 Task: Explore satellite view of the Denali National Park in Alaska.
Action: Mouse moved to (98, 27)
Screenshot: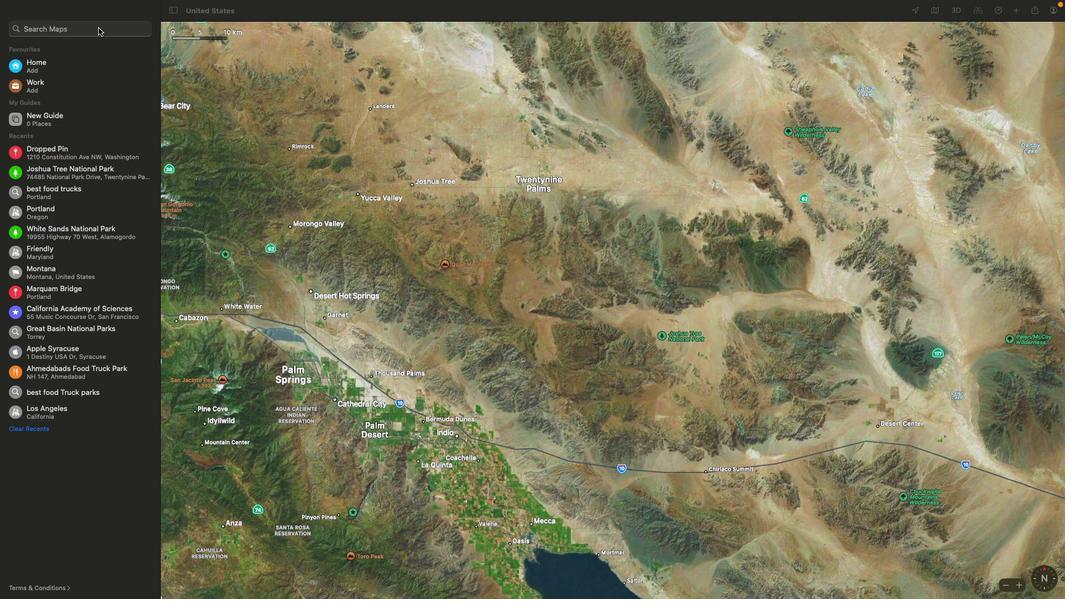 
Action: Mouse pressed left at (98, 27)
Screenshot: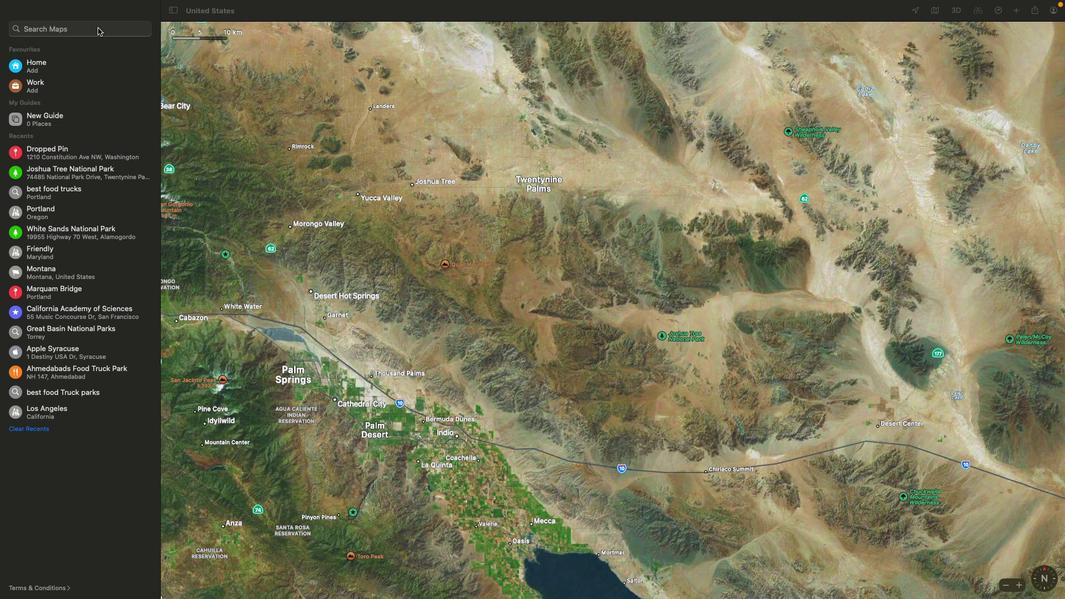 
Action: Key pressed Key.shift'D''e''n''a''l''i'Key.spaceKey.shift'N''a''t''i''o''n''a''l'Key.spaceKey.shift'P''a''r''k'Key.space'i''n'Key.spaceKey.shift'A''l''s'Key.backspace'a''s''k''a'Key.spaceKey.enter
Screenshot: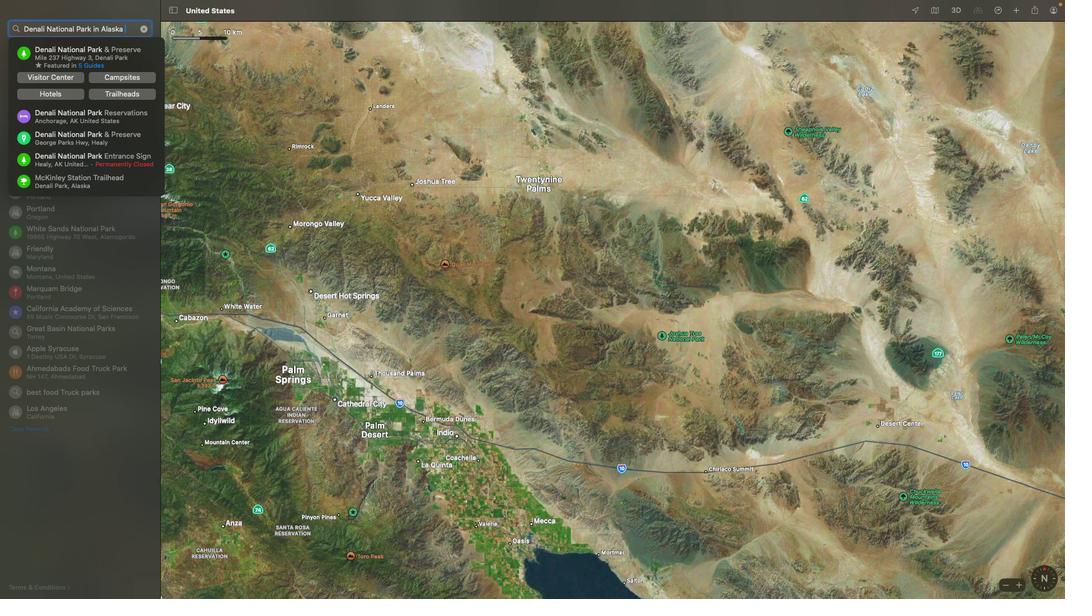 
Action: Mouse moved to (893, 234)
Screenshot: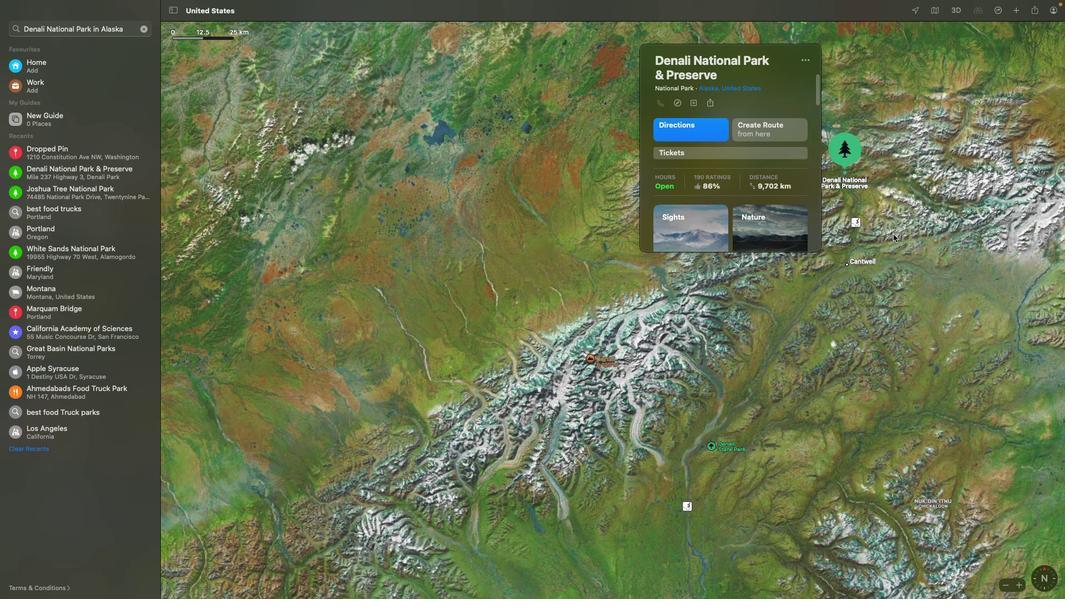 
Action: Mouse scrolled (893, 234) with delta (0, 0)
Screenshot: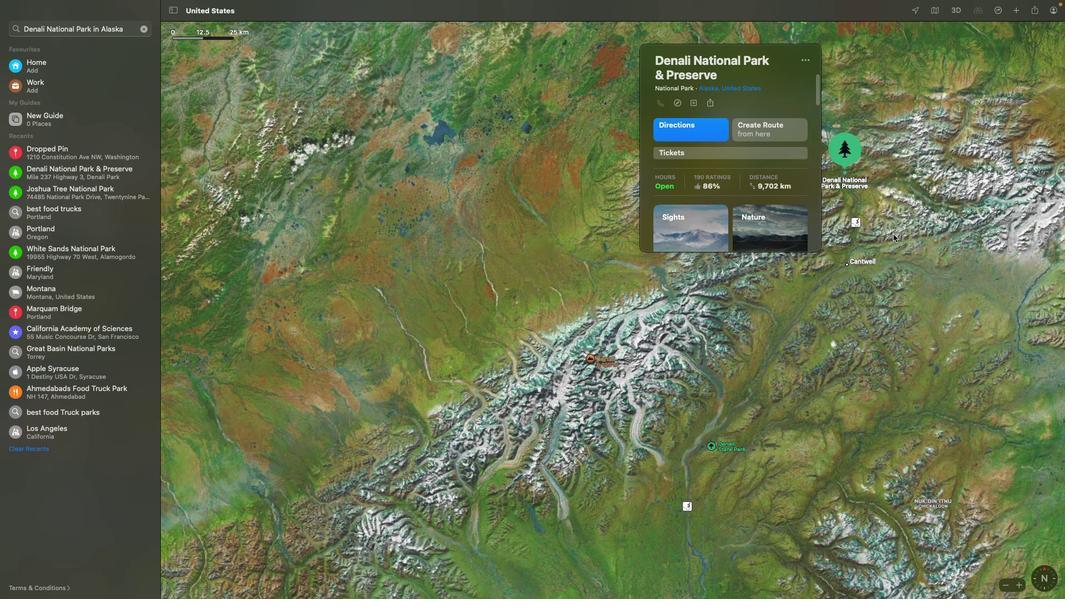 
Action: Mouse scrolled (893, 234) with delta (0, 0)
Screenshot: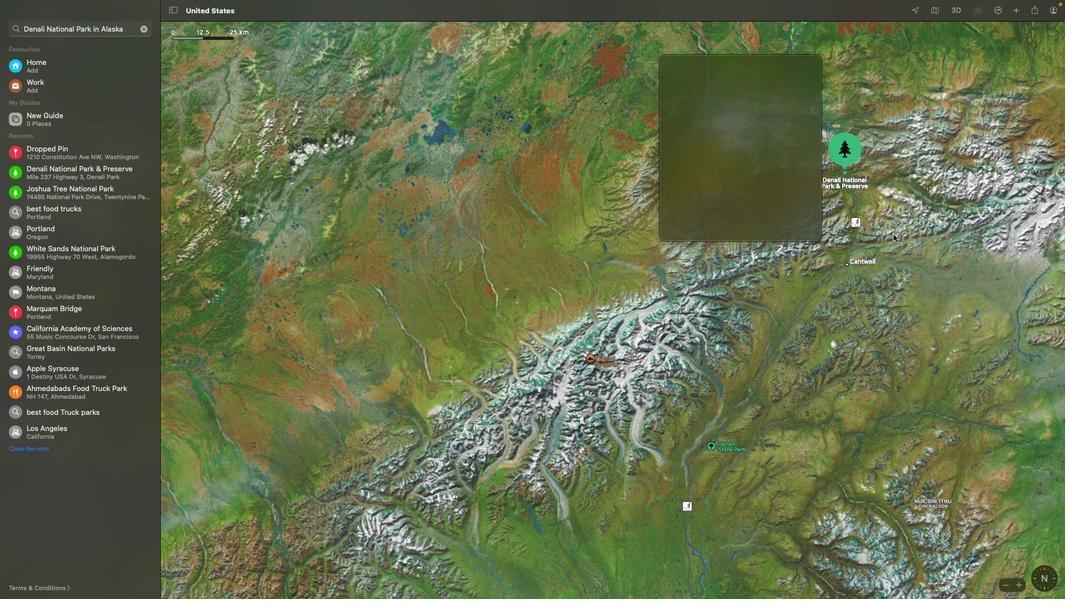 
Action: Mouse scrolled (893, 234) with delta (0, 1)
Screenshot: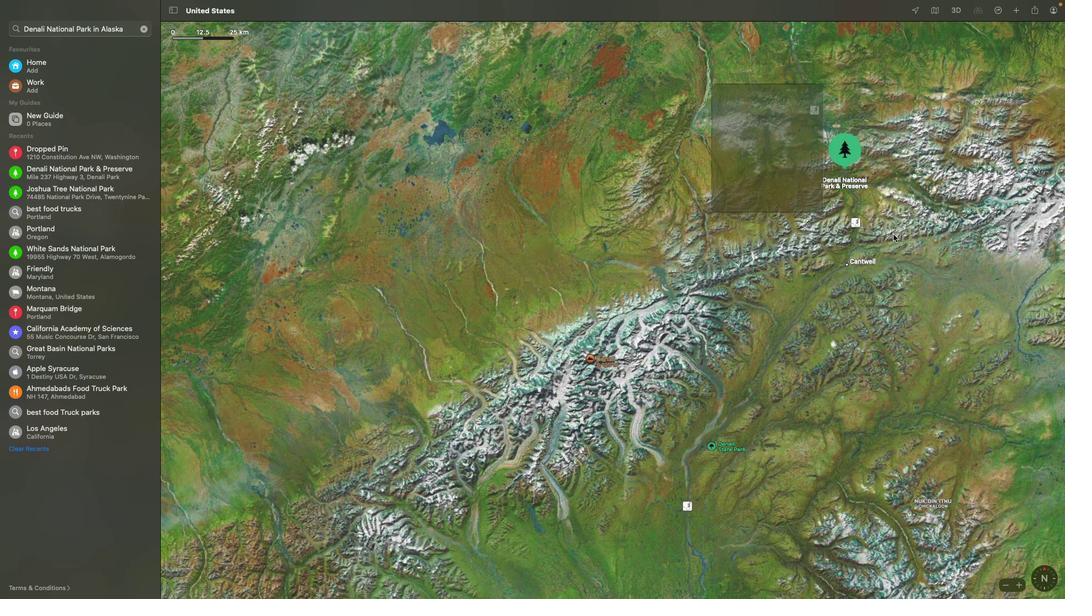
Action: Mouse scrolled (893, 234) with delta (0, 2)
Screenshot: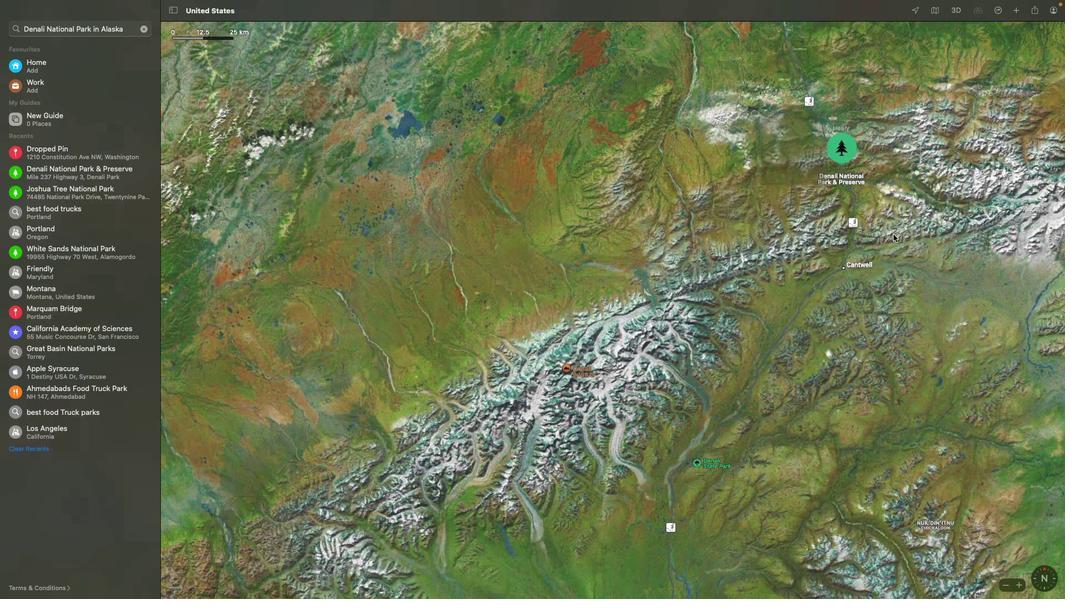 
Action: Mouse scrolled (893, 234) with delta (0, 2)
Screenshot: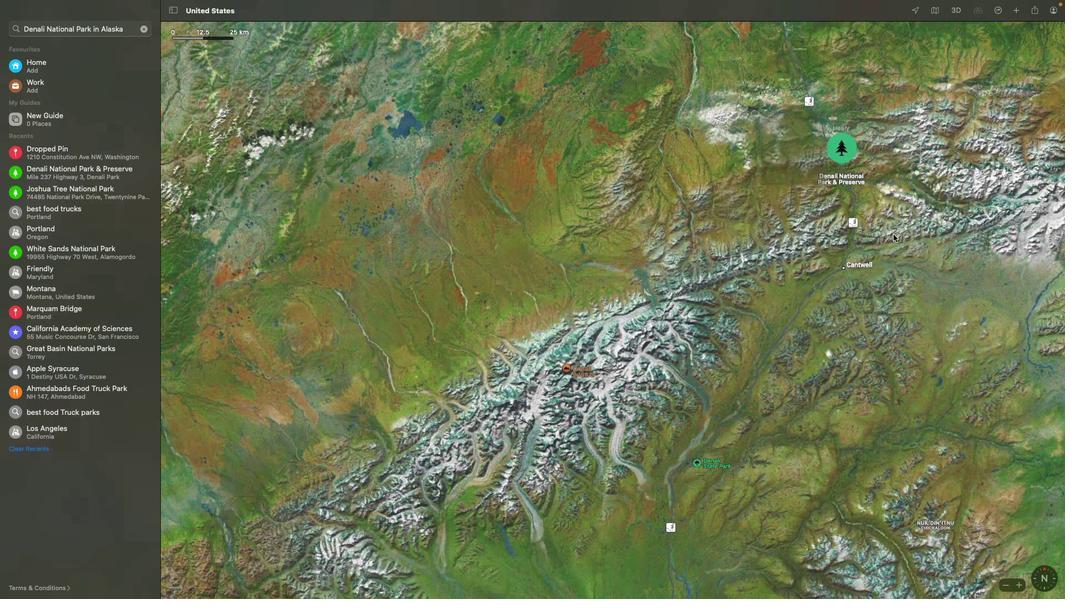 
Action: Mouse scrolled (893, 234) with delta (0, 0)
Screenshot: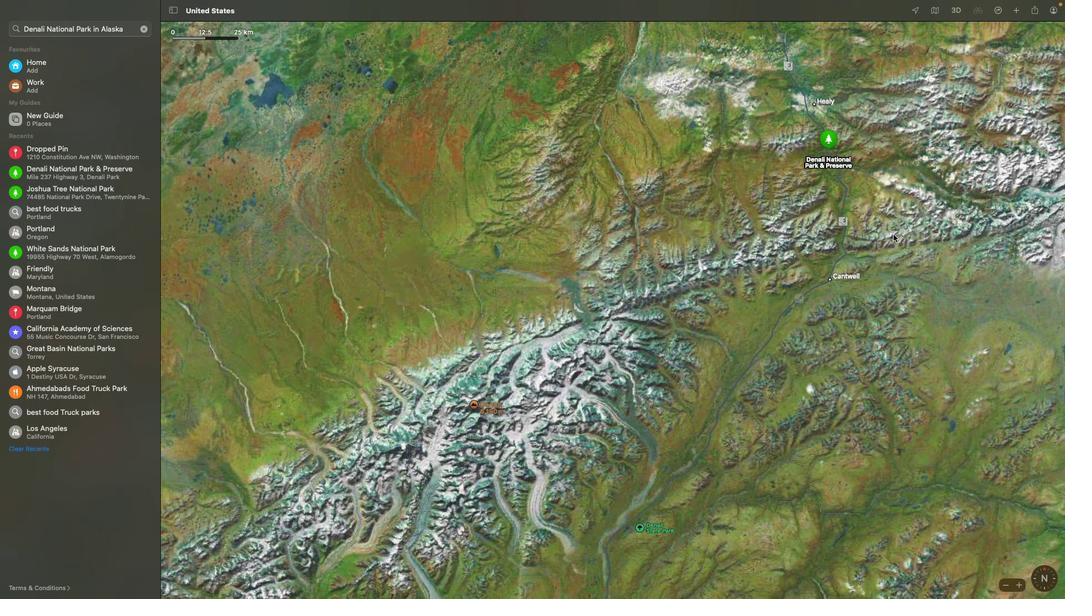 
Action: Mouse scrolled (893, 234) with delta (0, 0)
Screenshot: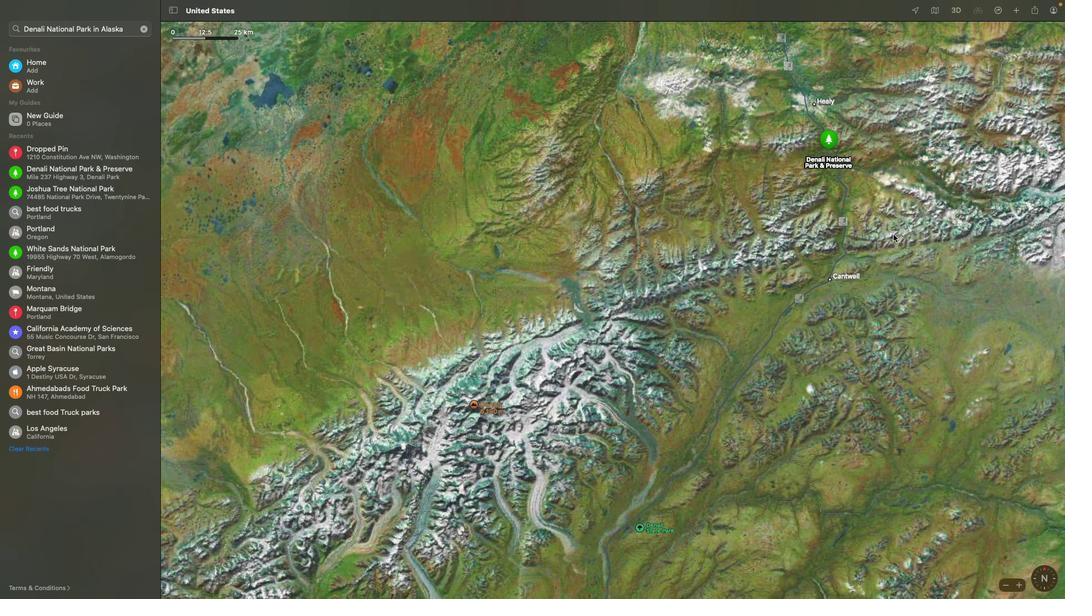 
Action: Mouse scrolled (893, 234) with delta (0, 1)
Screenshot: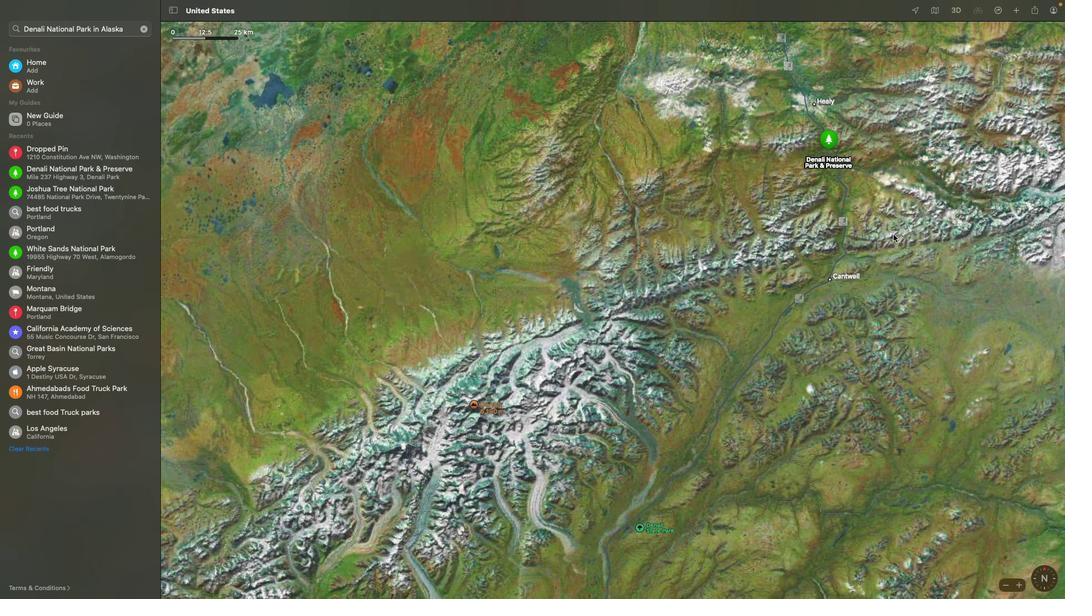 
Action: Mouse scrolled (893, 234) with delta (0, 2)
Screenshot: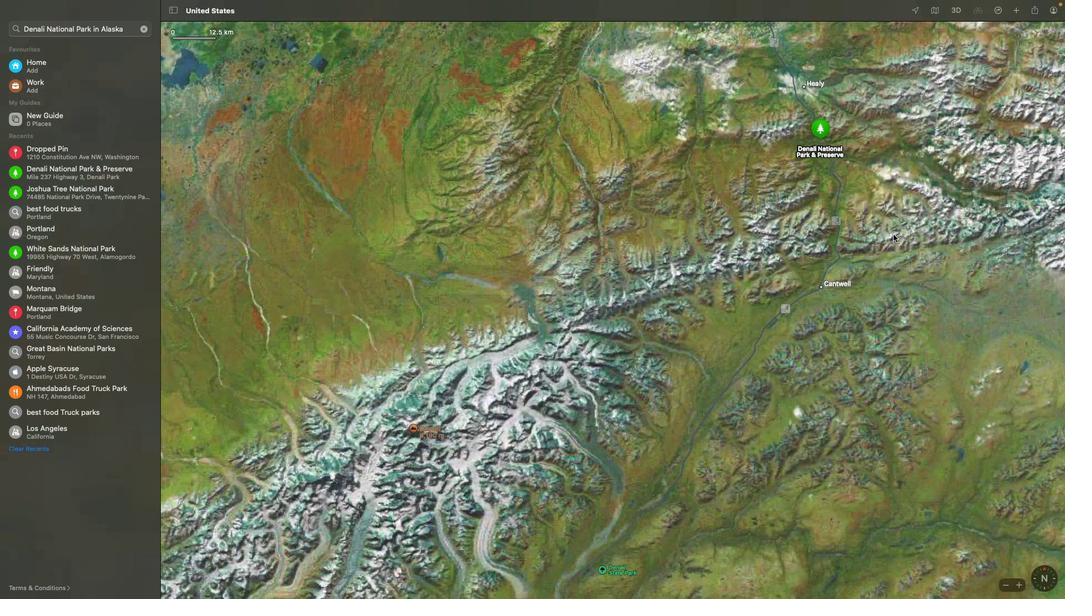 
Action: Mouse scrolled (893, 234) with delta (0, 3)
Screenshot: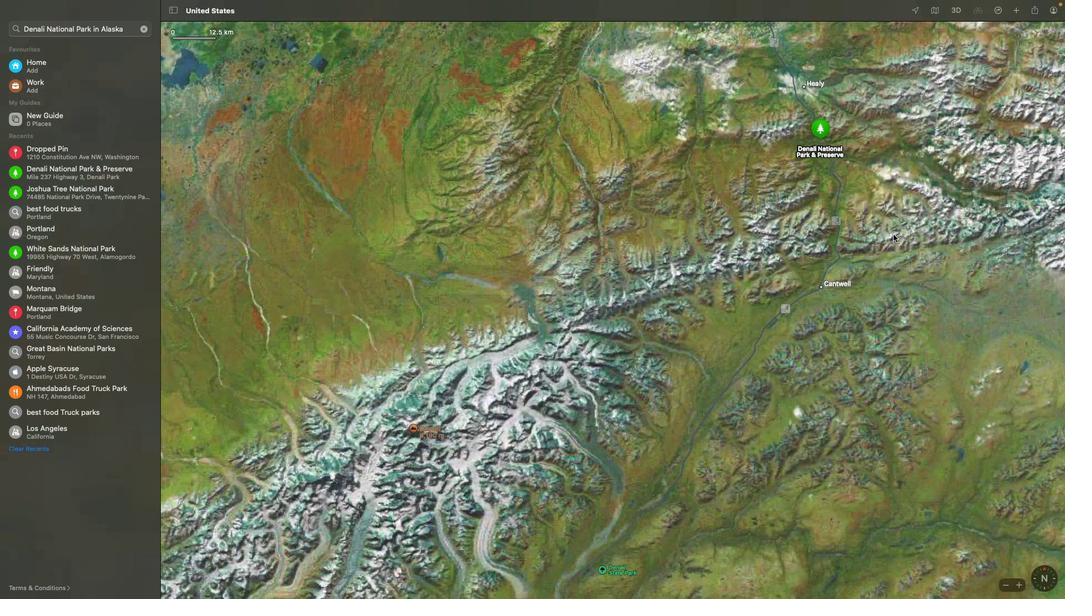 
Action: Mouse scrolled (893, 234) with delta (0, 3)
Screenshot: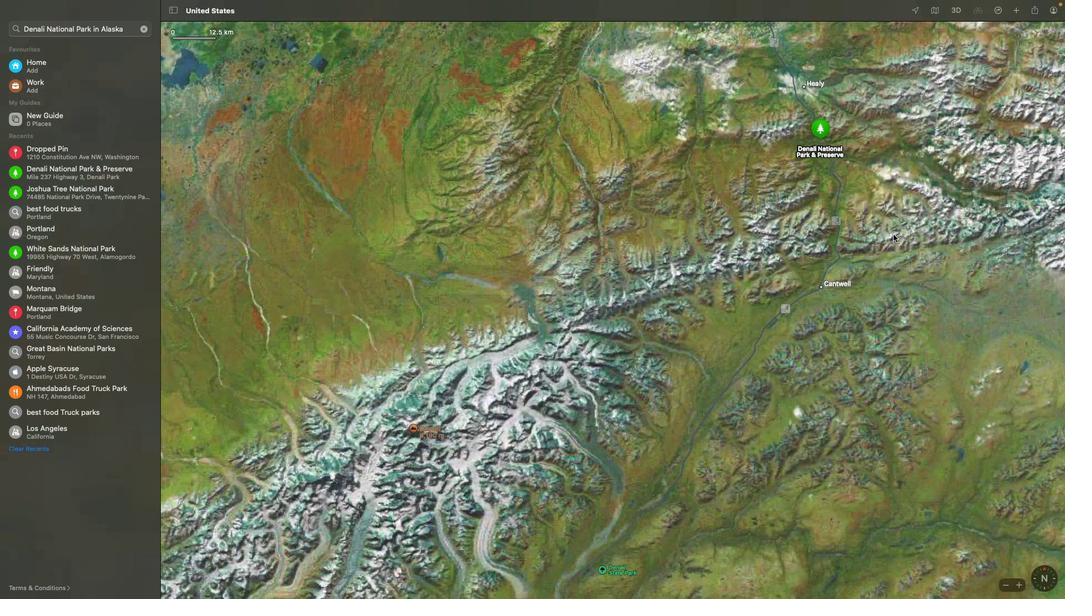 
Action: Mouse moved to (888, 231)
Screenshot: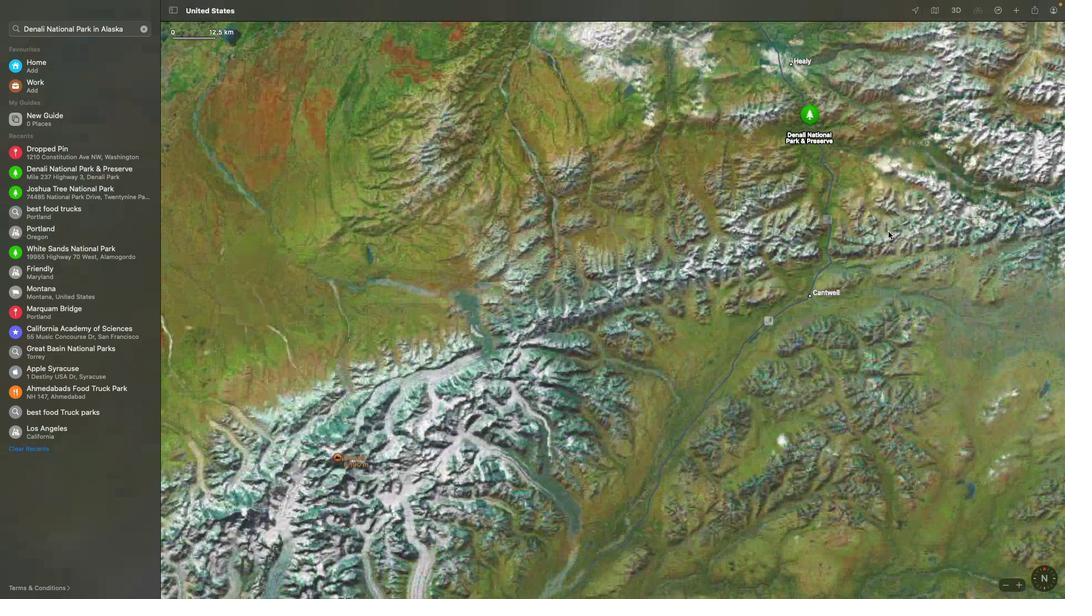 
Action: Mouse scrolled (888, 231) with delta (0, 3)
Screenshot: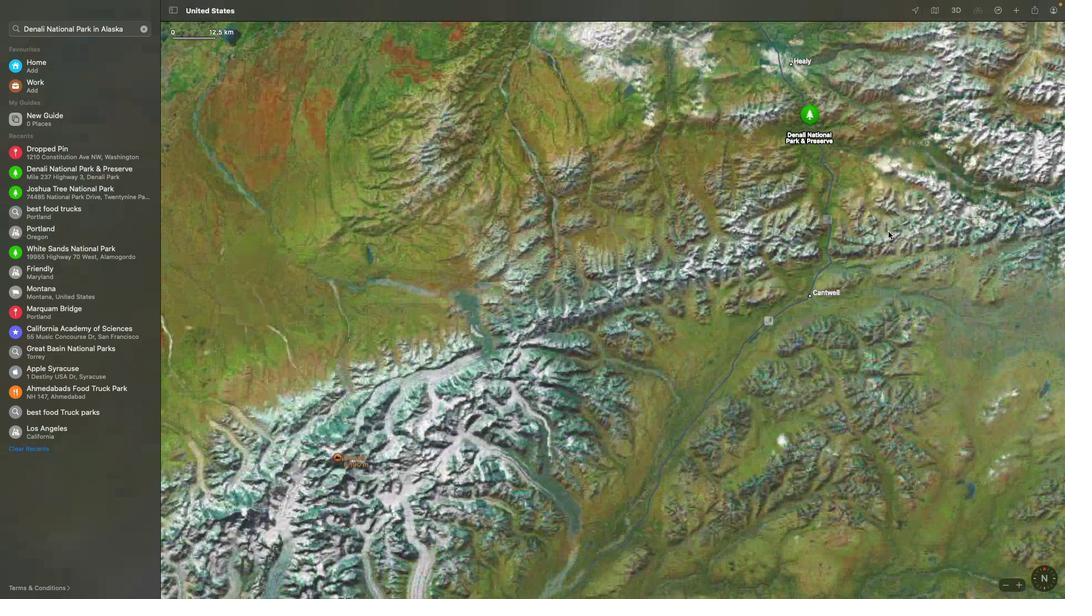 
Action: Mouse moved to (791, 204)
Screenshot: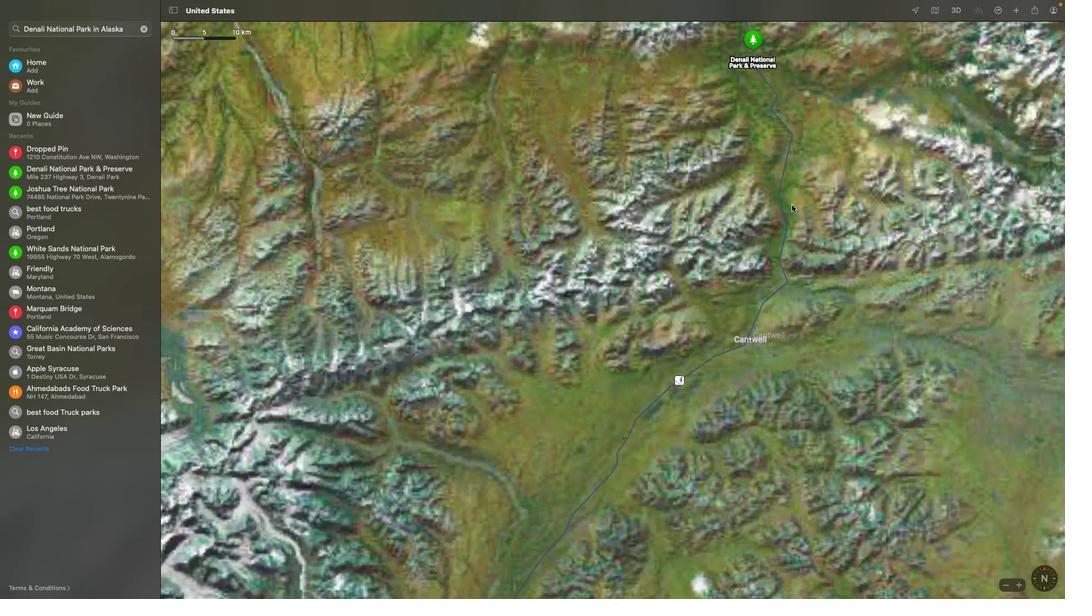 
Action: Mouse pressed left at (791, 204)
Screenshot: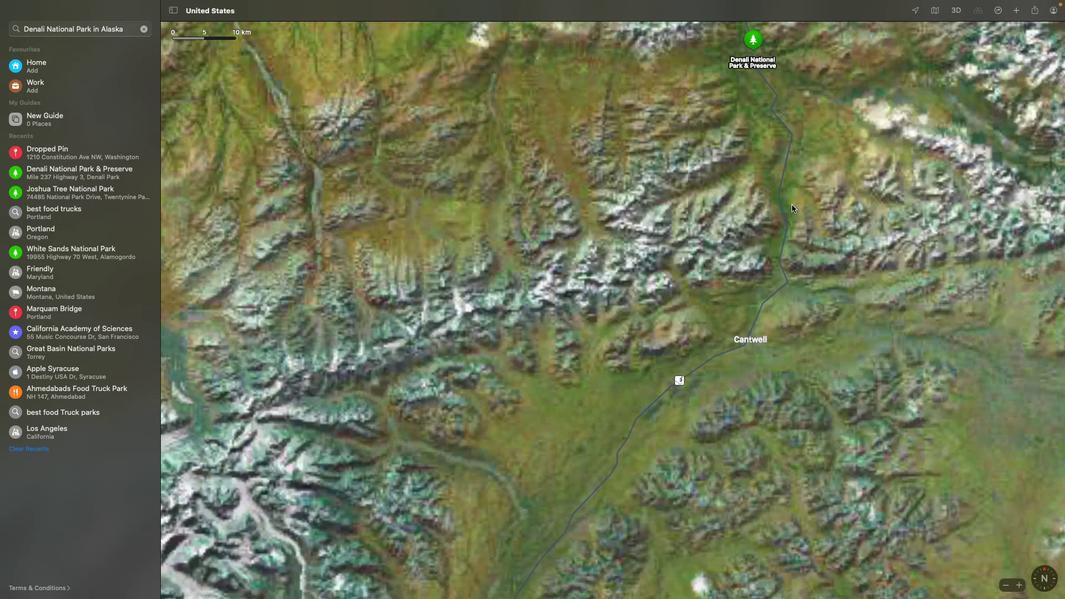 
Action: Mouse moved to (729, 208)
Screenshot: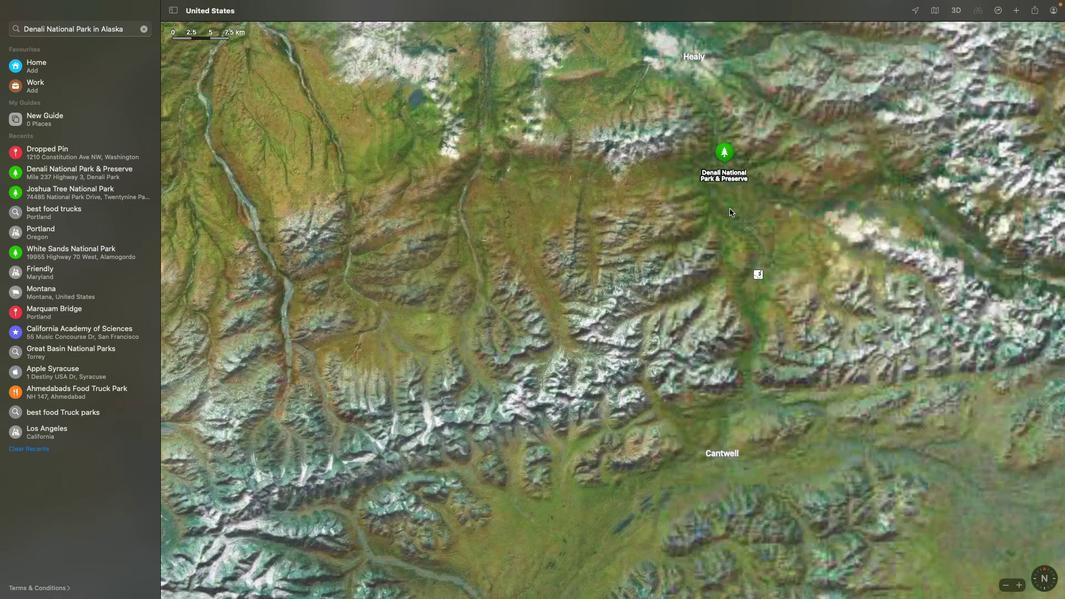 
Action: Mouse scrolled (729, 208) with delta (0, 0)
Screenshot: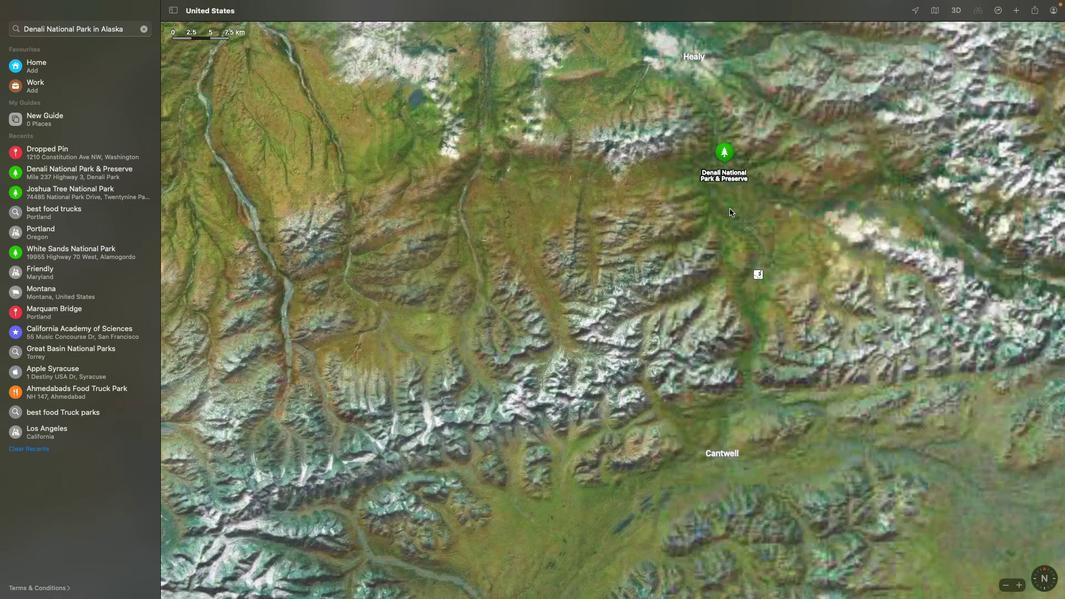 
Action: Mouse scrolled (729, 208) with delta (0, 0)
Screenshot: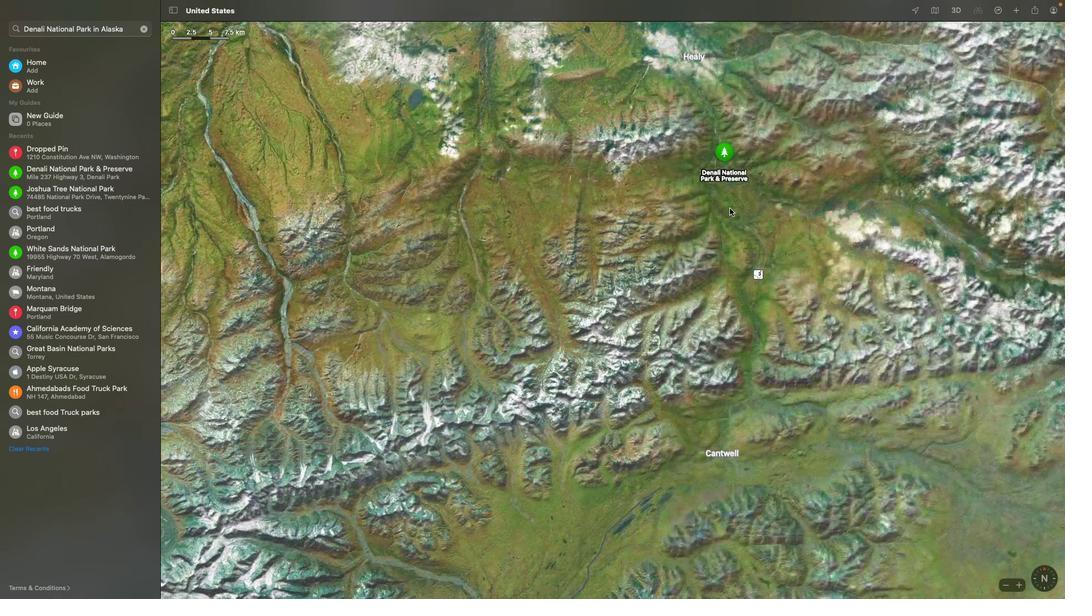 
Action: Mouse scrolled (729, 208) with delta (0, 2)
Screenshot: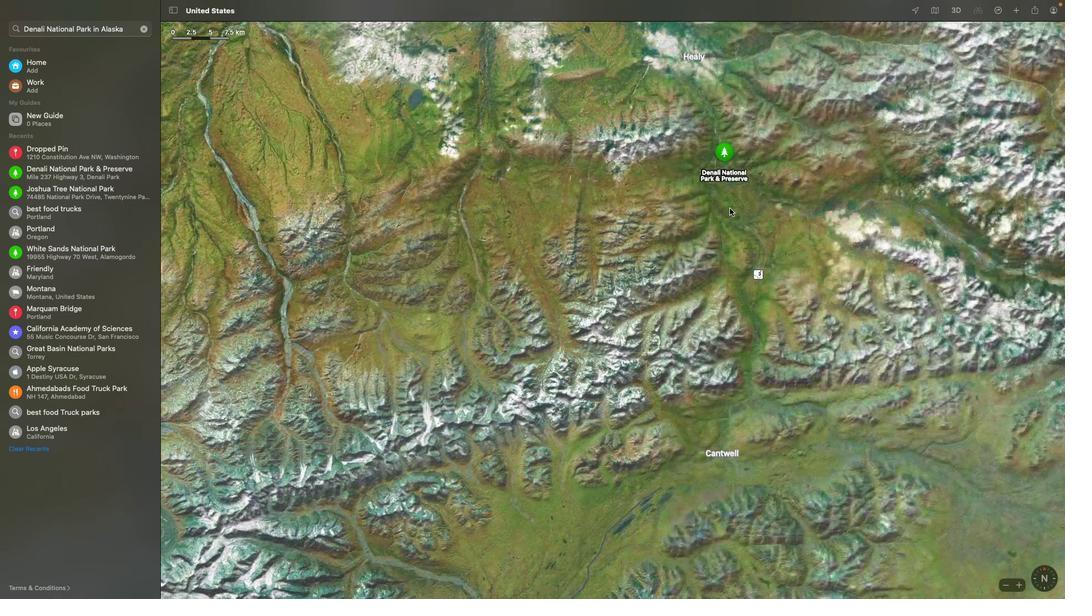 
Action: Mouse scrolled (729, 208) with delta (0, 2)
Screenshot: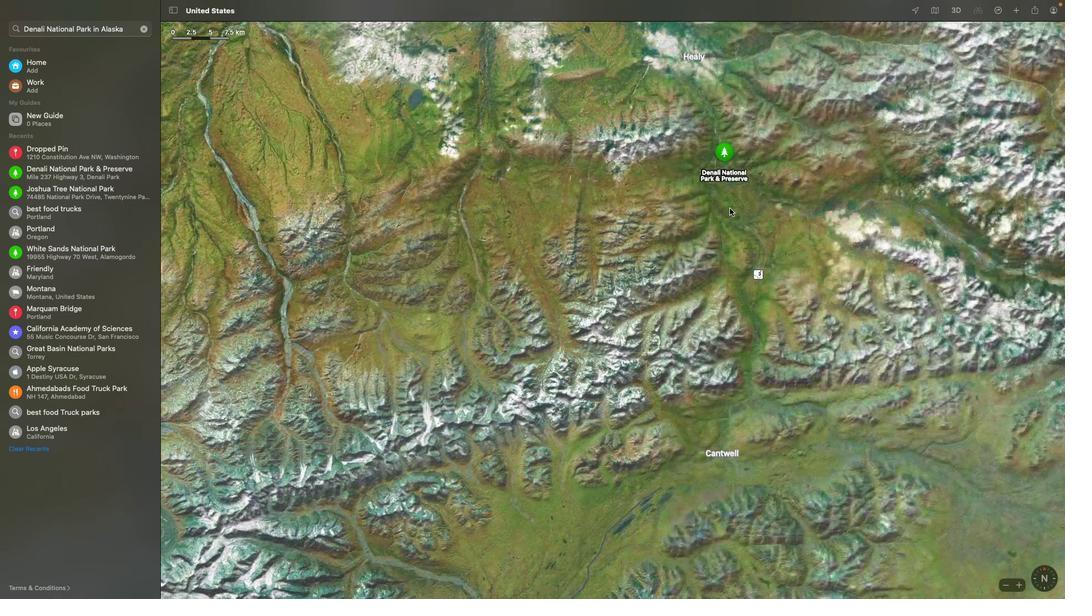 
Action: Mouse scrolled (729, 208) with delta (0, 3)
Screenshot: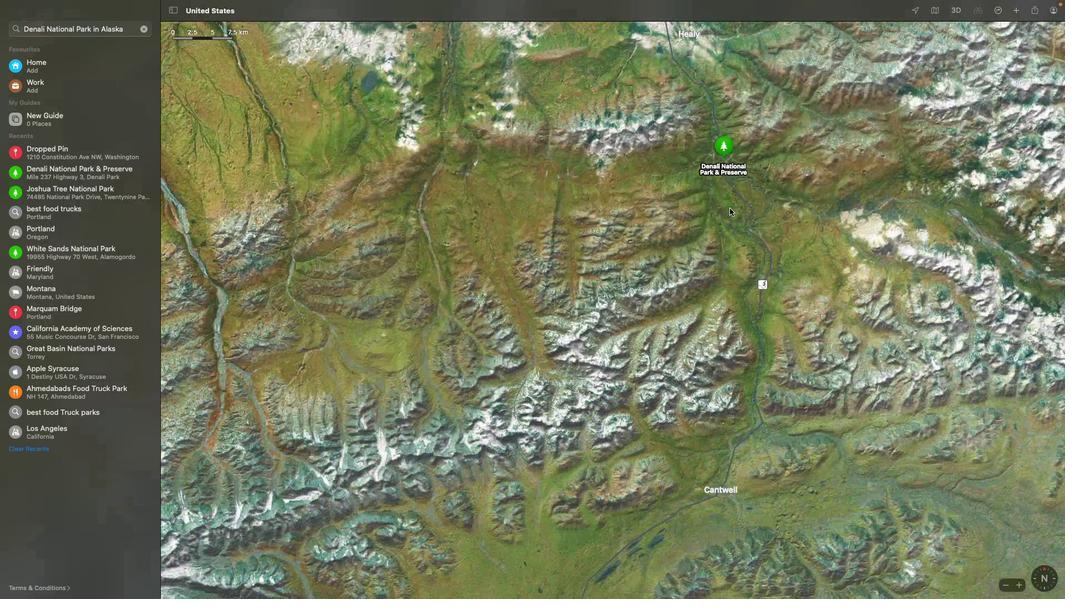 
Action: Mouse moved to (730, 204)
Screenshot: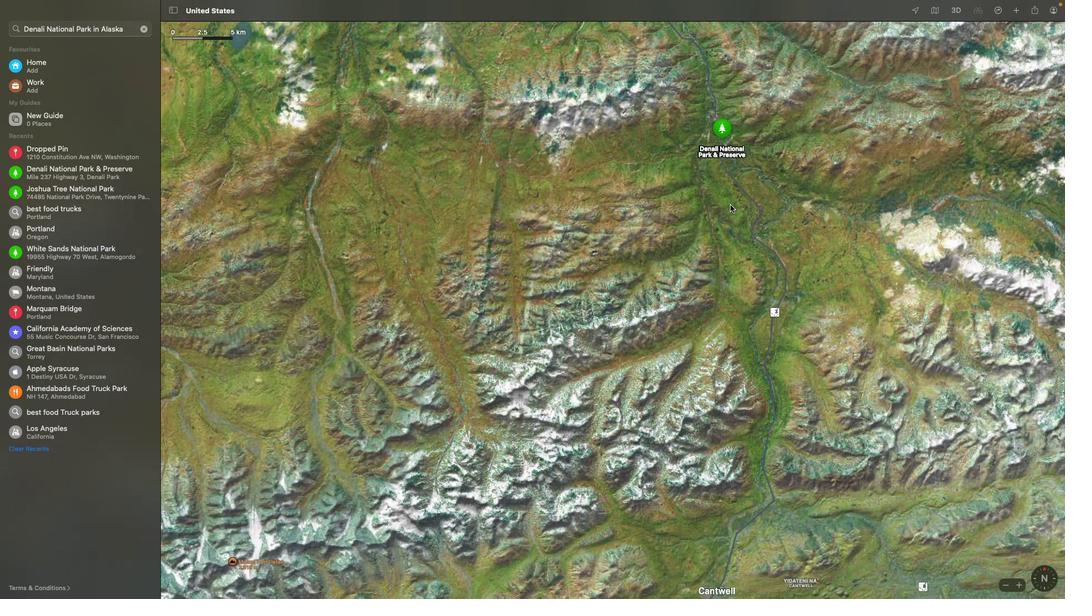
Action: Mouse pressed left at (730, 204)
Screenshot: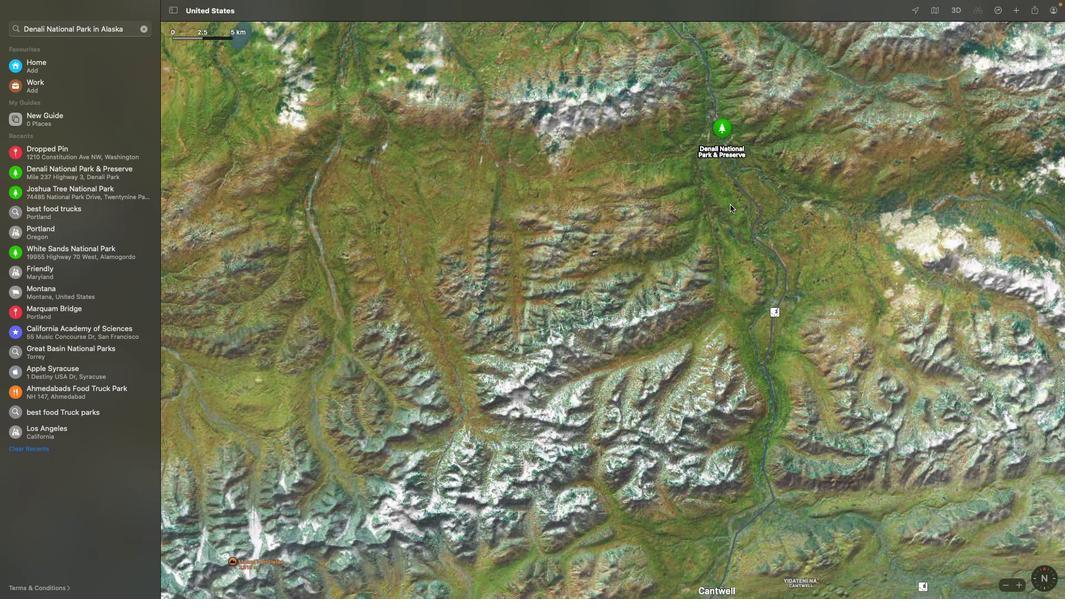 
Action: Mouse moved to (706, 266)
Screenshot: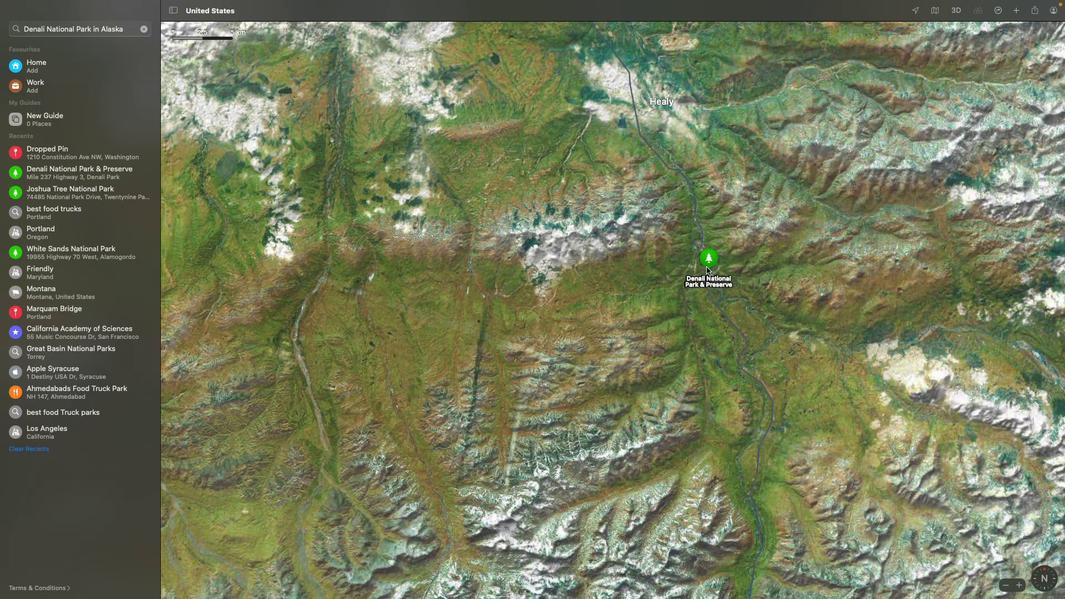 
Action: Mouse scrolled (706, 266) with delta (0, 0)
Screenshot: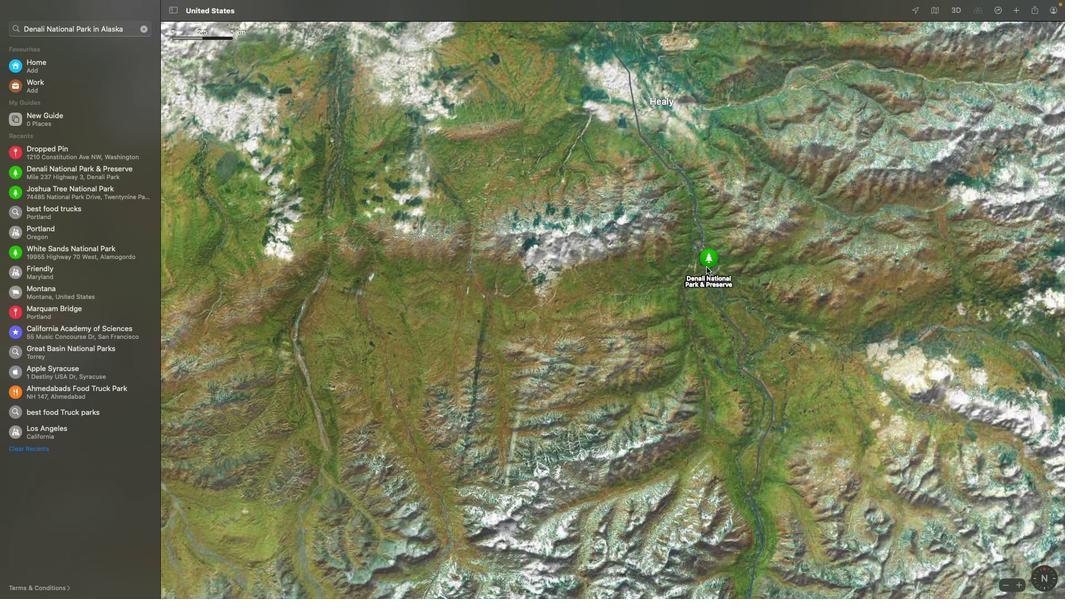 
Action: Mouse scrolled (706, 266) with delta (0, 0)
Screenshot: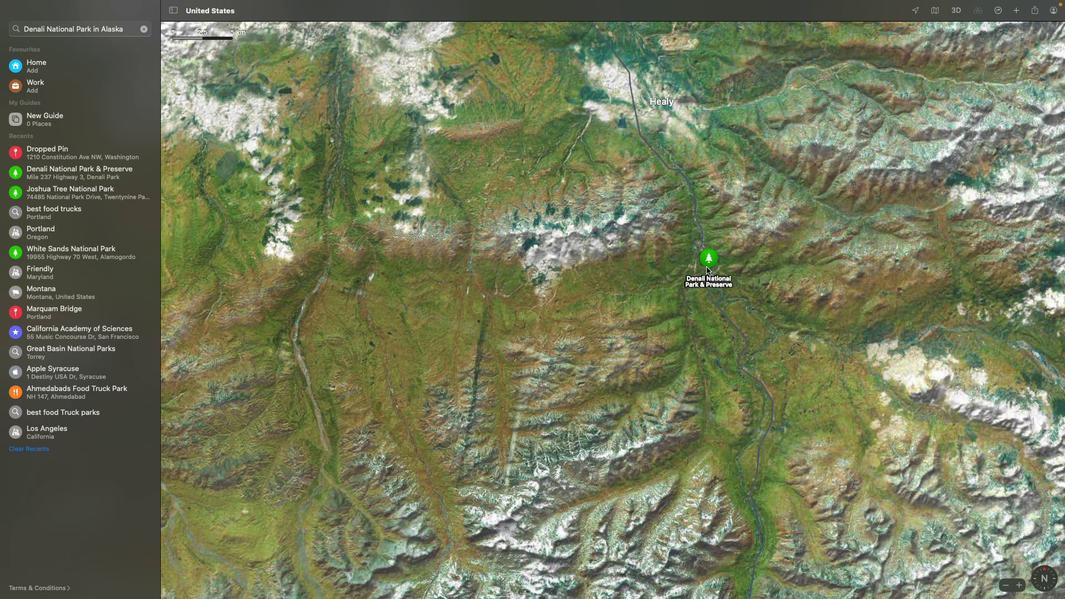 
Action: Mouse scrolled (706, 266) with delta (0, 1)
Screenshot: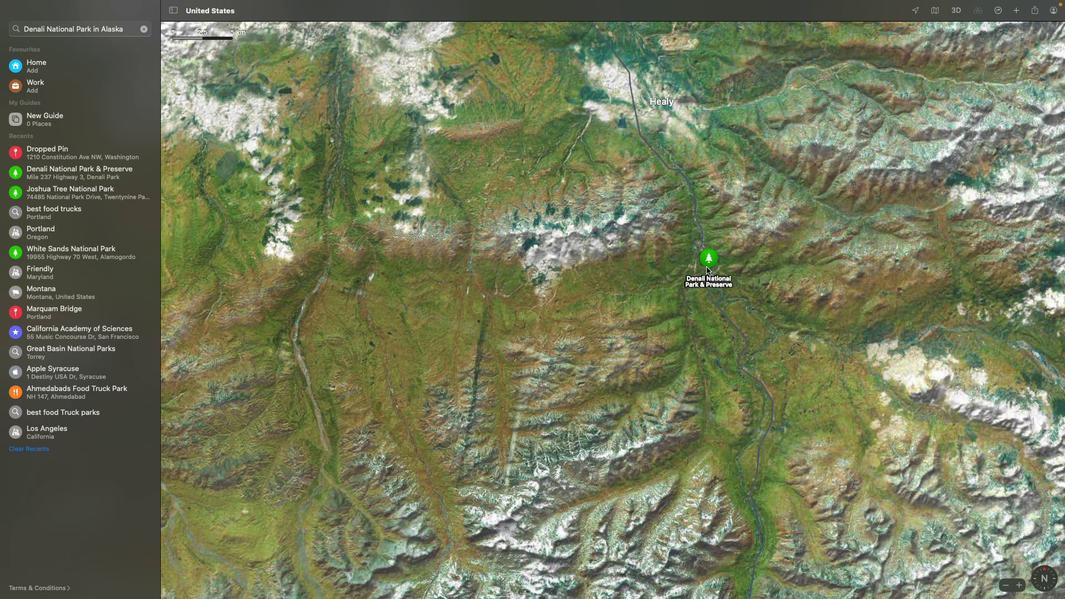 
Action: Mouse scrolled (706, 266) with delta (0, 2)
Screenshot: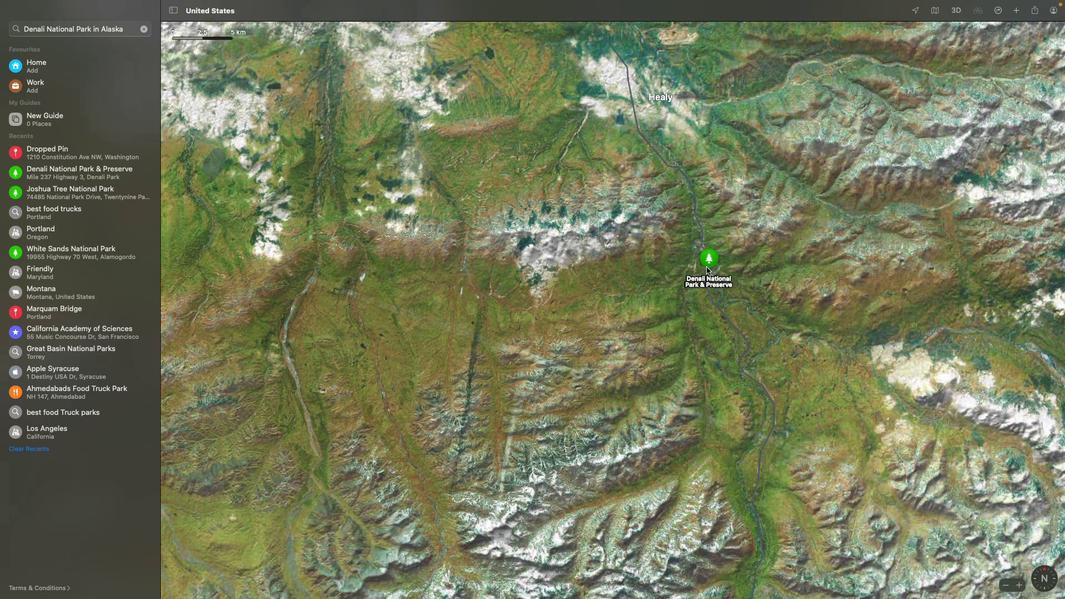 
Action: Mouse scrolled (706, 266) with delta (0, 3)
Screenshot: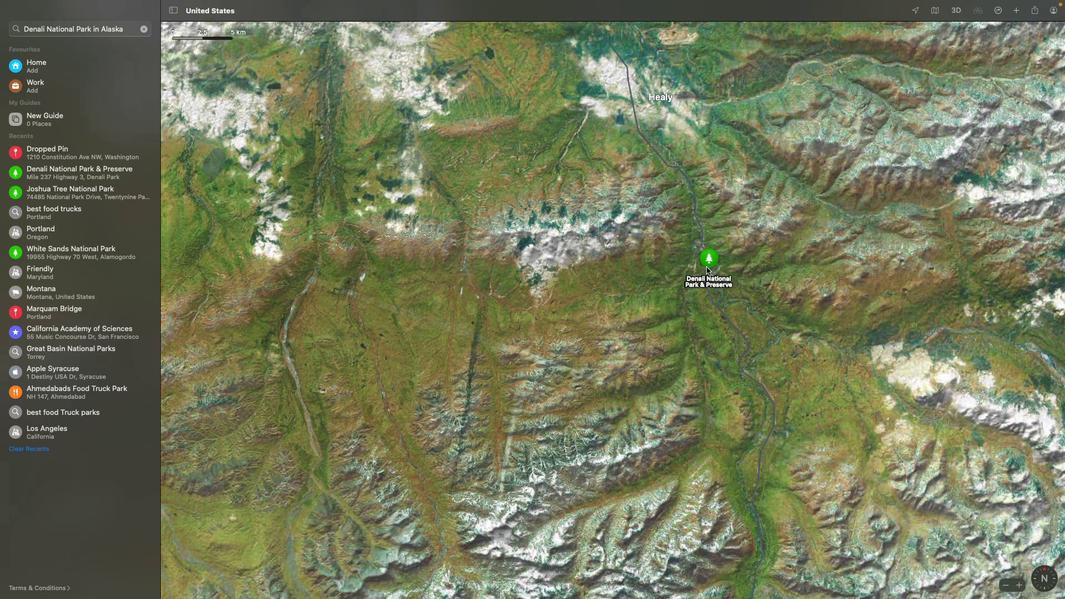 
Action: Mouse scrolled (706, 266) with delta (0, 3)
Screenshot: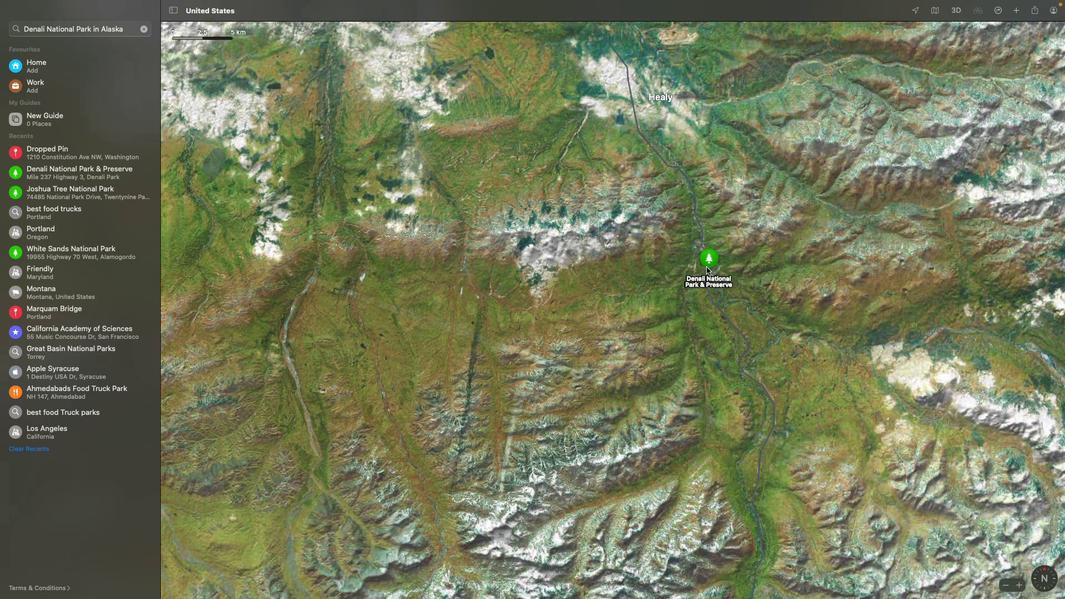 
Action: Mouse scrolled (706, 266) with delta (0, 3)
Screenshot: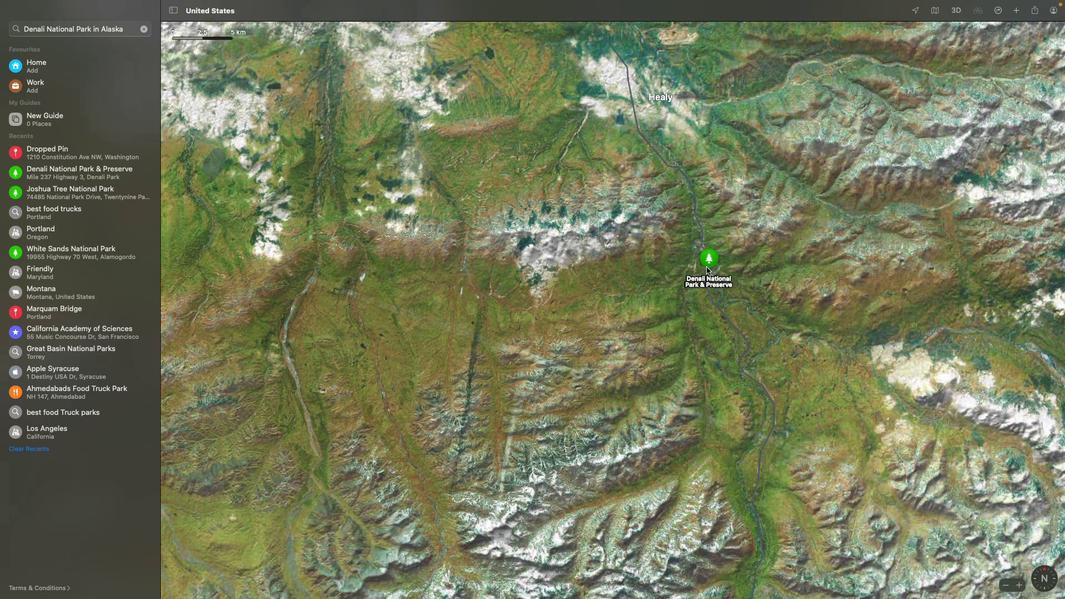 
Action: Mouse scrolled (706, 266) with delta (0, 4)
Screenshot: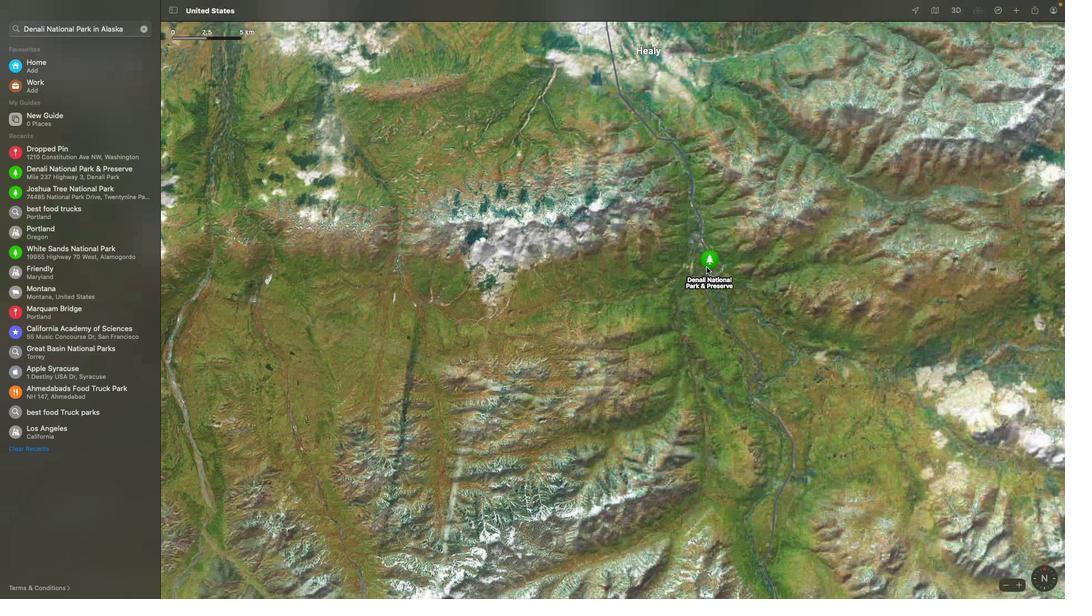 
Action: Mouse moved to (719, 305)
Screenshot: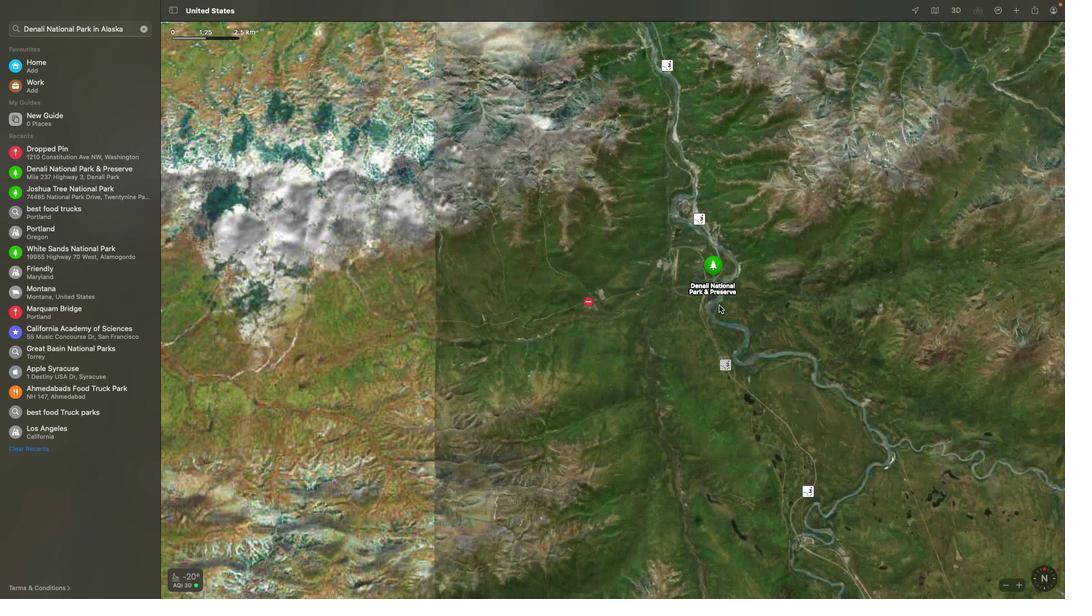 
Action: Mouse scrolled (719, 305) with delta (0, 0)
Screenshot: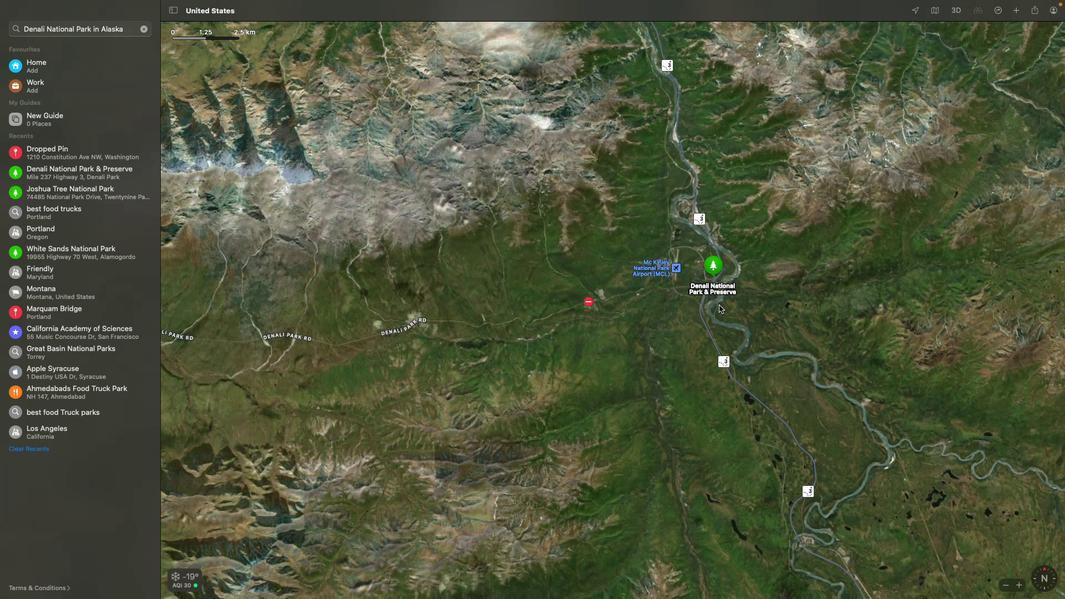 
Action: Mouse scrolled (719, 305) with delta (0, 0)
Screenshot: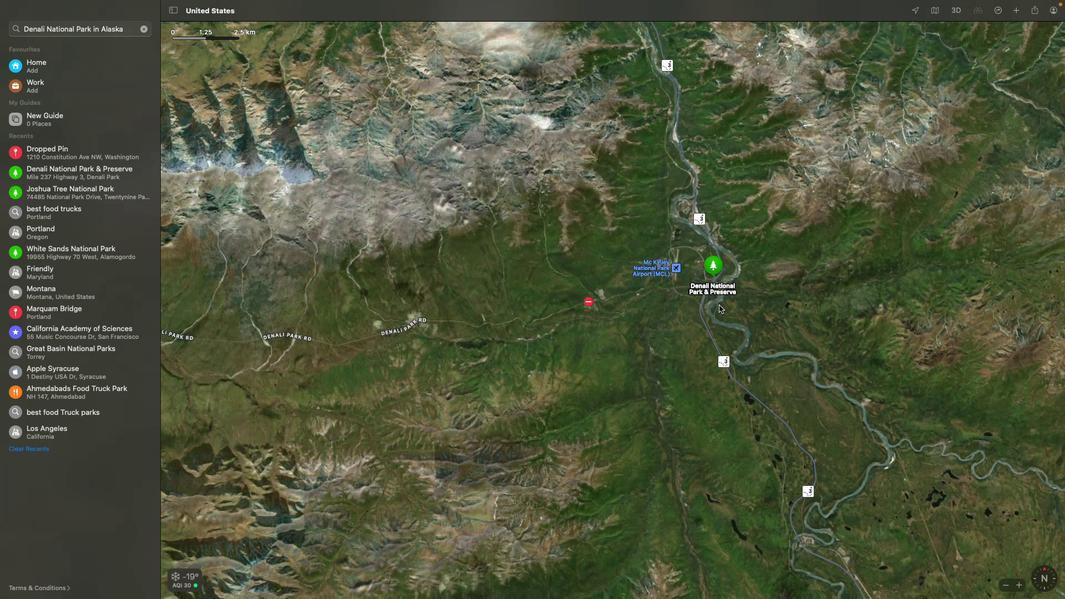 
Action: Mouse scrolled (719, 305) with delta (0, 1)
Screenshot: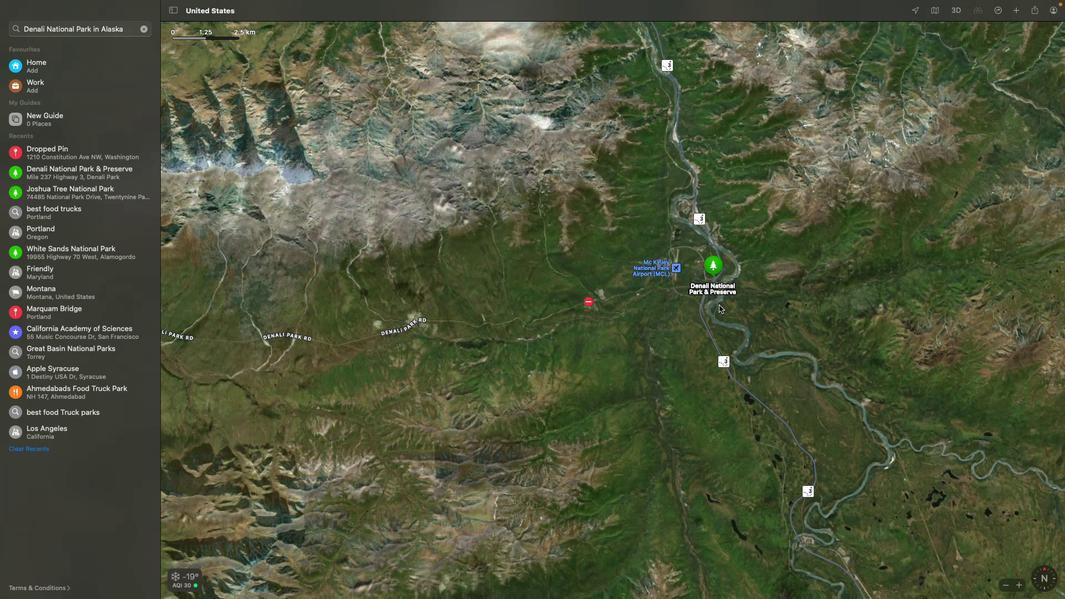 
Action: Mouse scrolled (719, 305) with delta (0, 2)
Screenshot: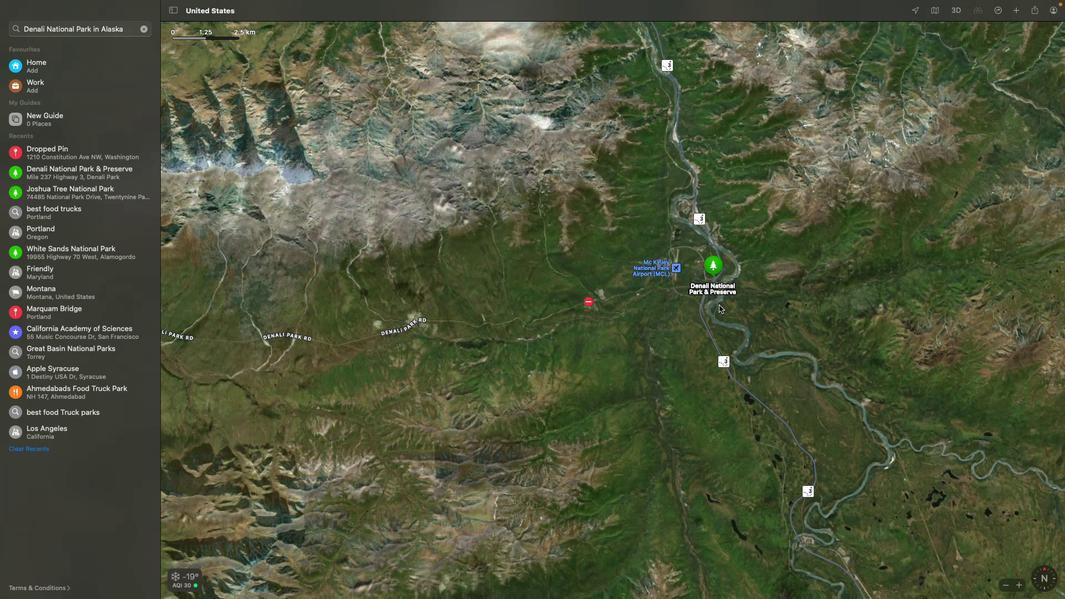 
Action: Mouse scrolled (719, 305) with delta (0, 3)
Screenshot: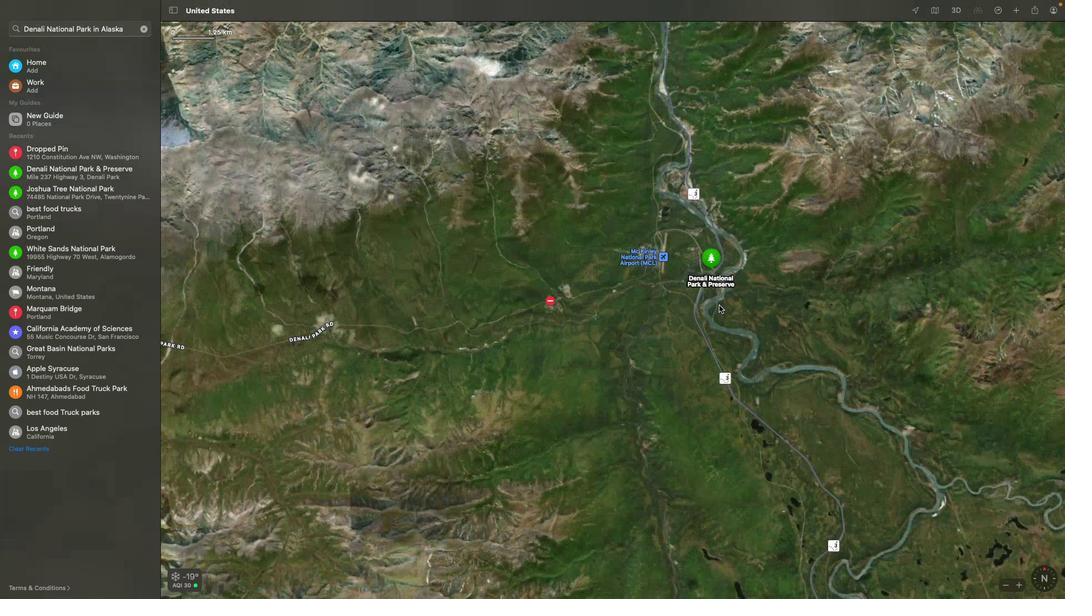 
Action: Mouse scrolled (719, 305) with delta (0, 3)
Screenshot: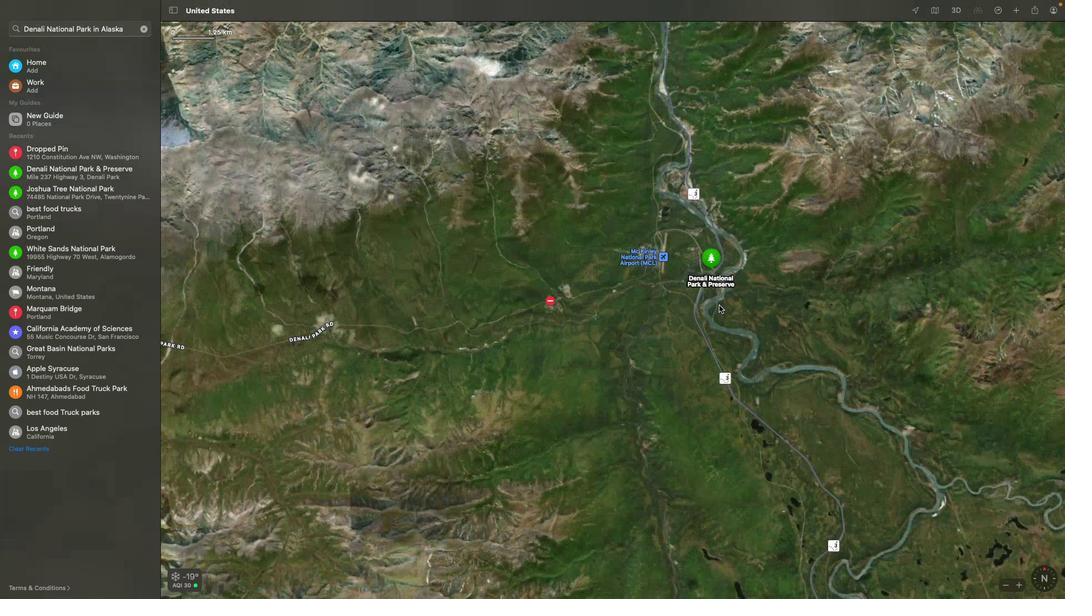 
Action: Mouse scrolled (719, 305) with delta (0, 3)
Screenshot: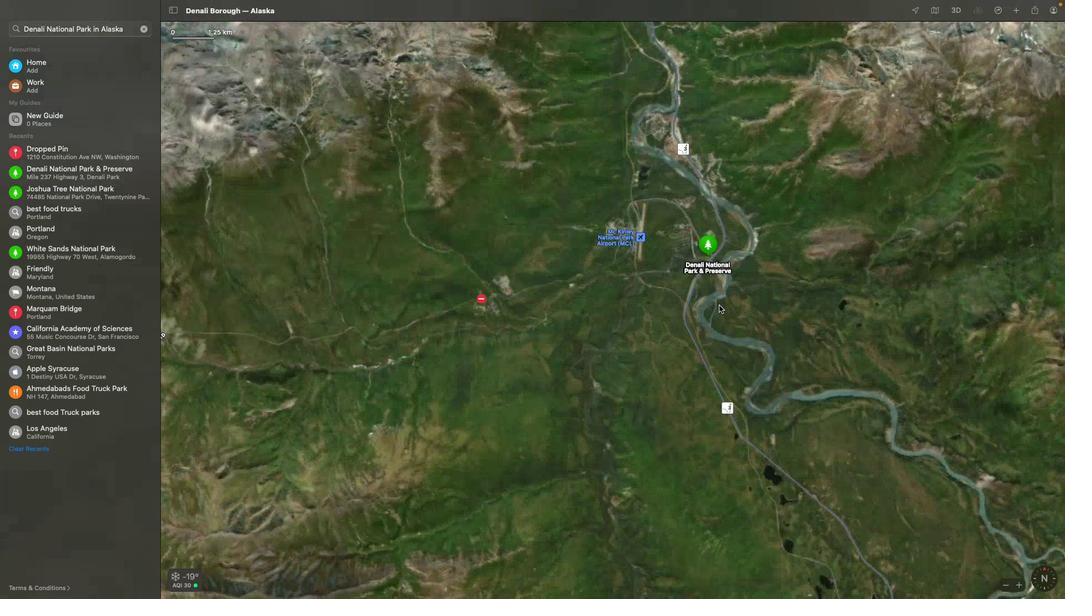
Action: Mouse moved to (708, 287)
Screenshot: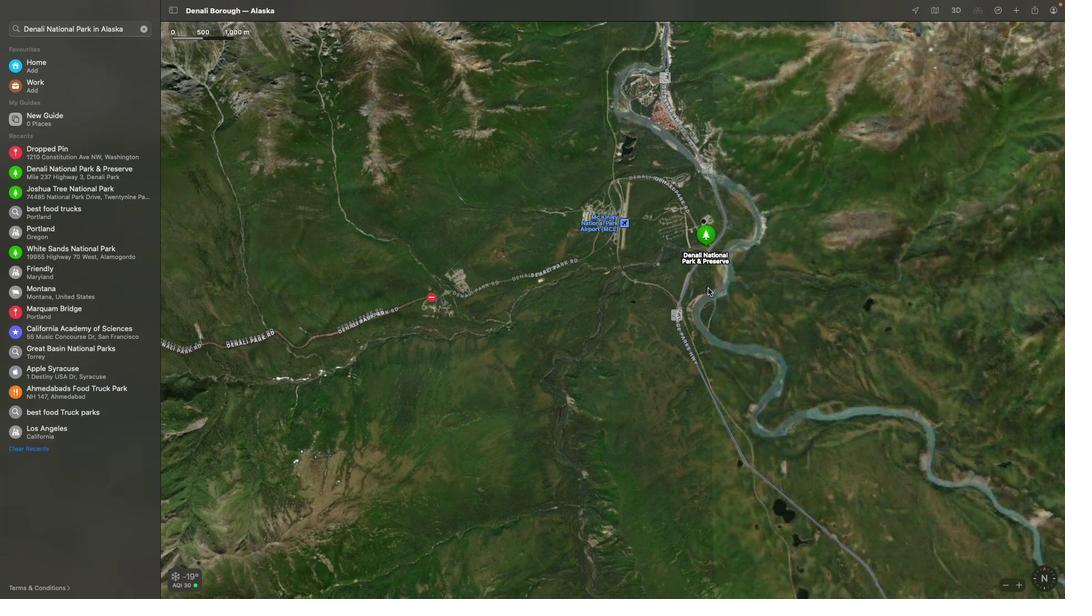 
Action: Mouse scrolled (708, 287) with delta (0, 0)
Screenshot: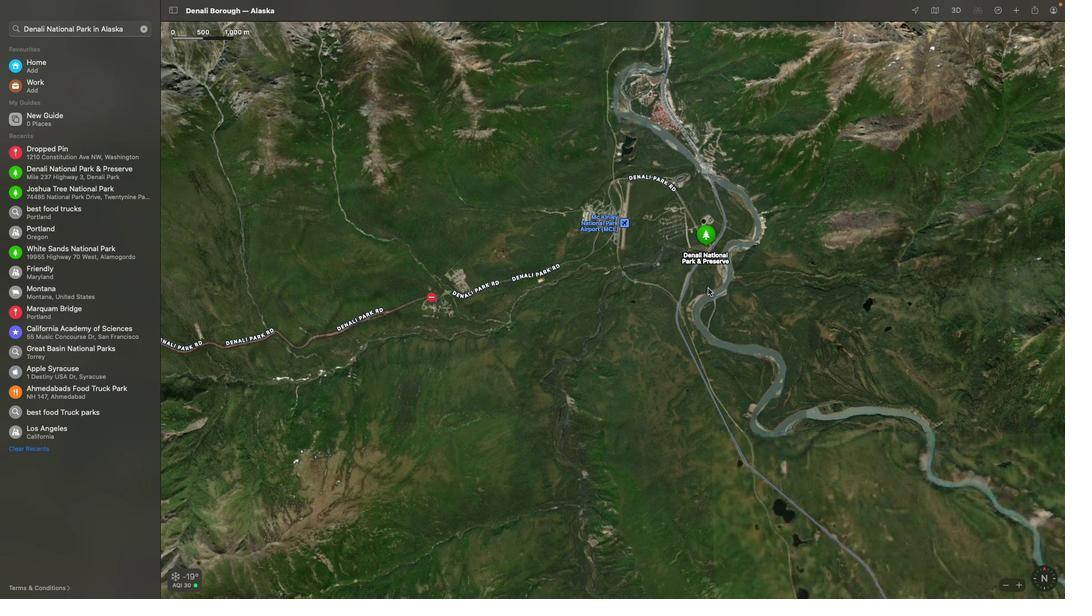 
Action: Mouse scrolled (708, 287) with delta (0, 0)
Screenshot: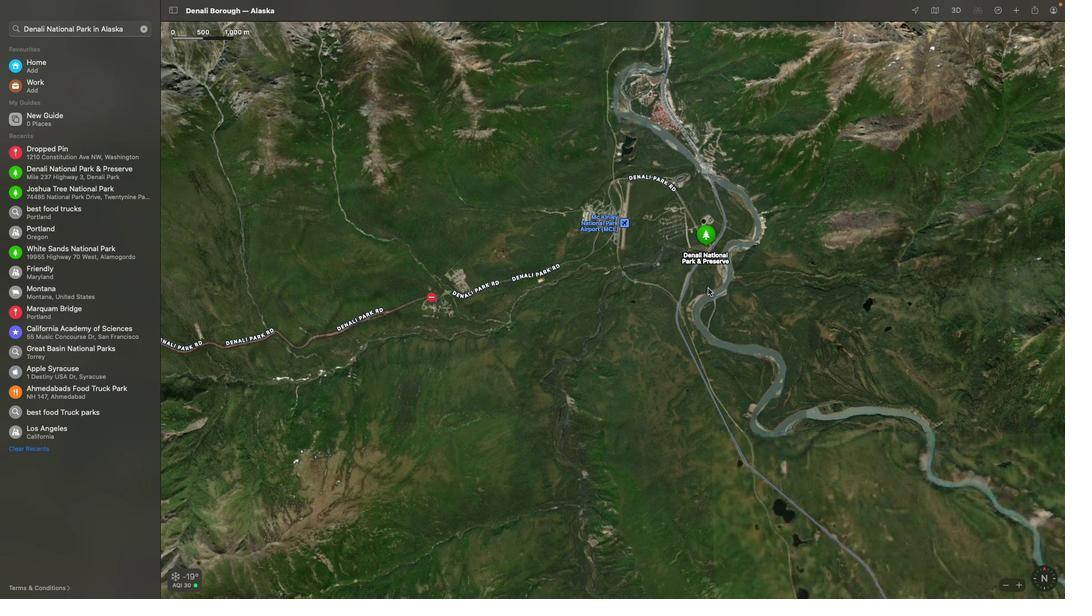 
Action: Mouse scrolled (708, 287) with delta (0, 1)
Screenshot: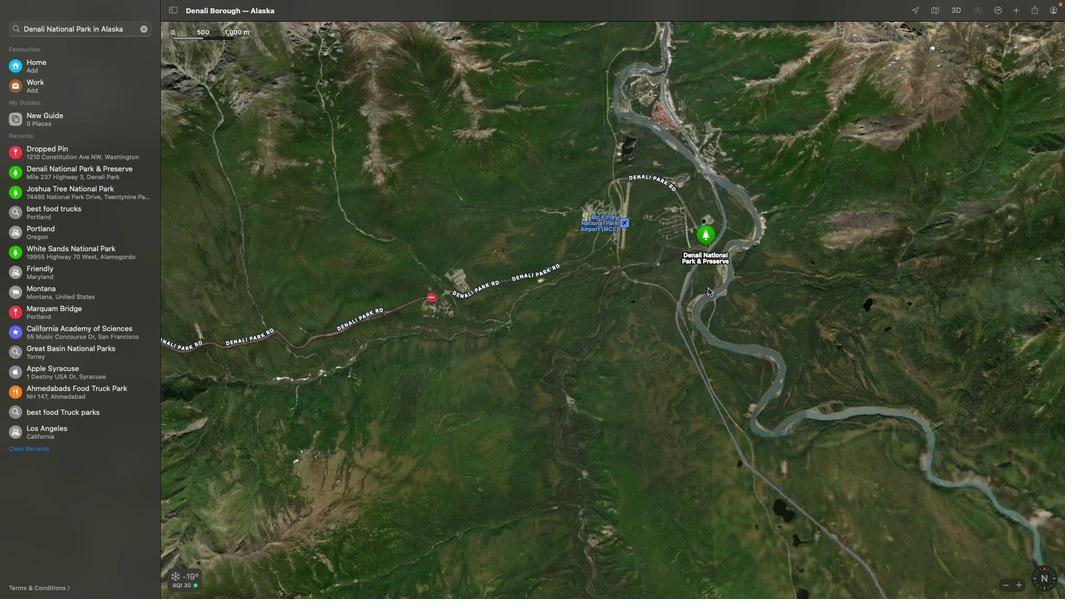 
Action: Mouse scrolled (708, 287) with delta (0, 2)
Screenshot: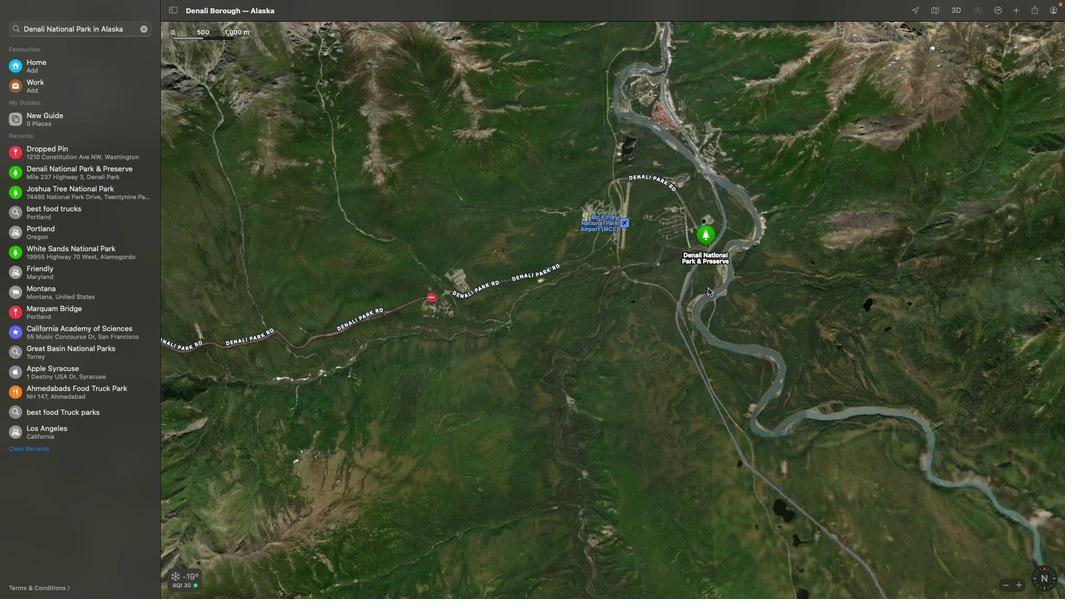 
Action: Mouse scrolled (708, 287) with delta (0, 3)
Screenshot: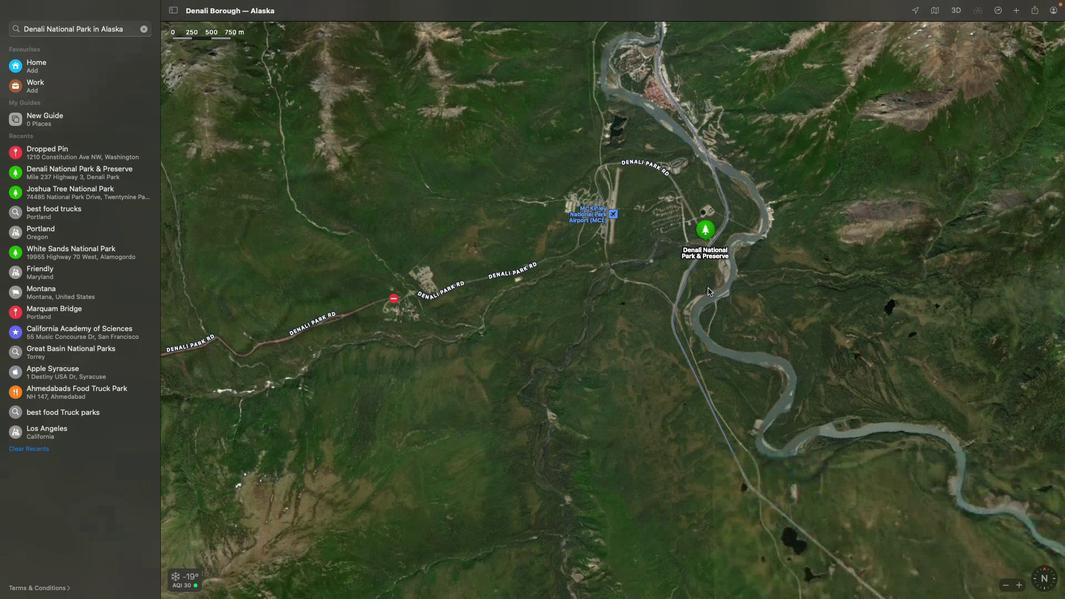 
Action: Mouse scrolled (708, 287) with delta (0, 3)
Screenshot: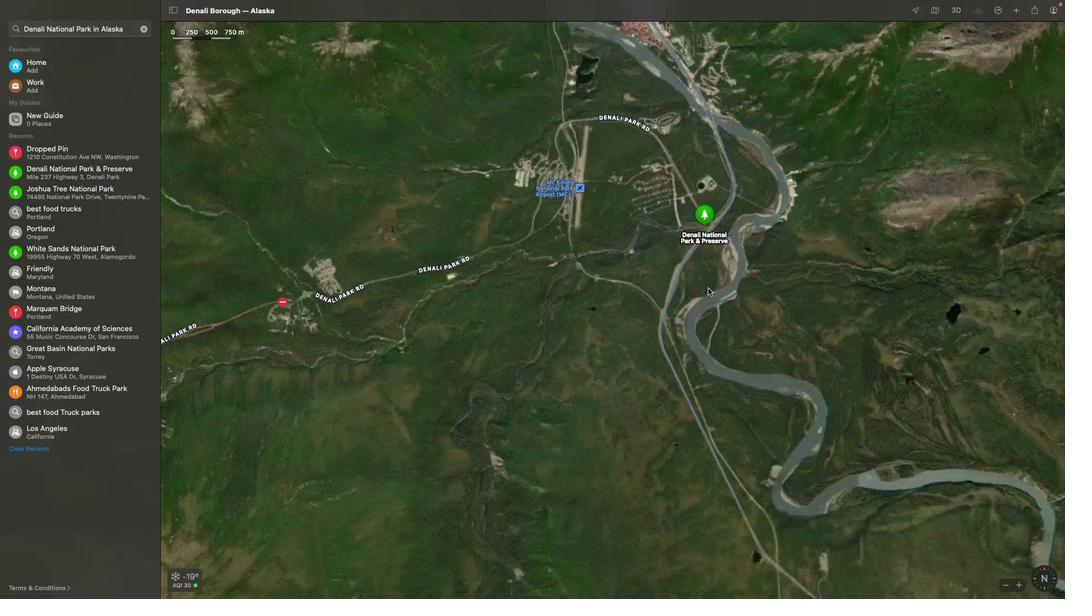 
Action: Mouse moved to (707, 281)
Screenshot: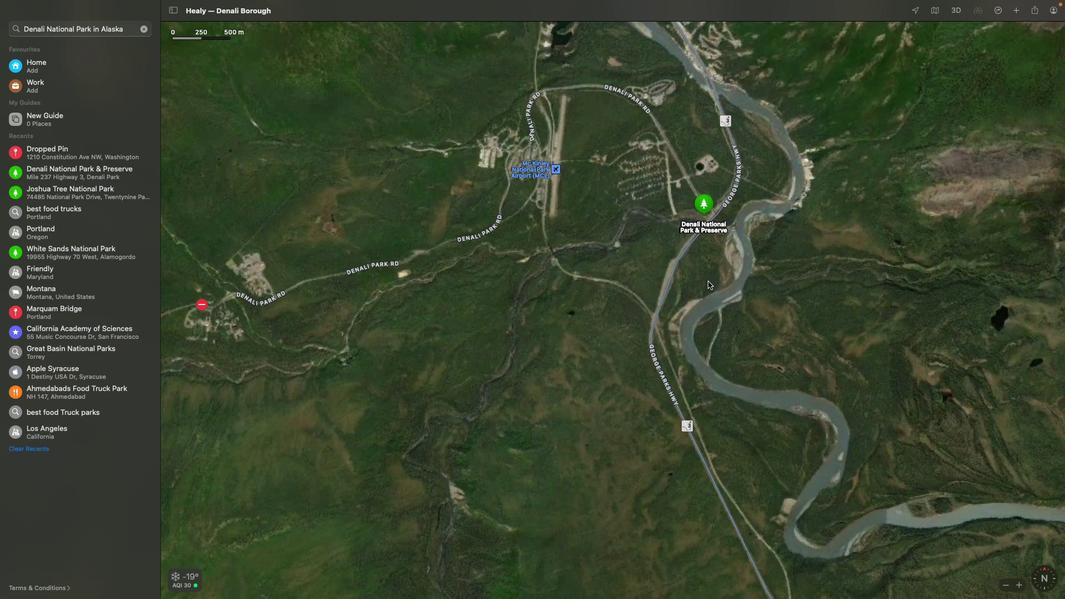 
Action: Mouse pressed left at (707, 281)
Screenshot: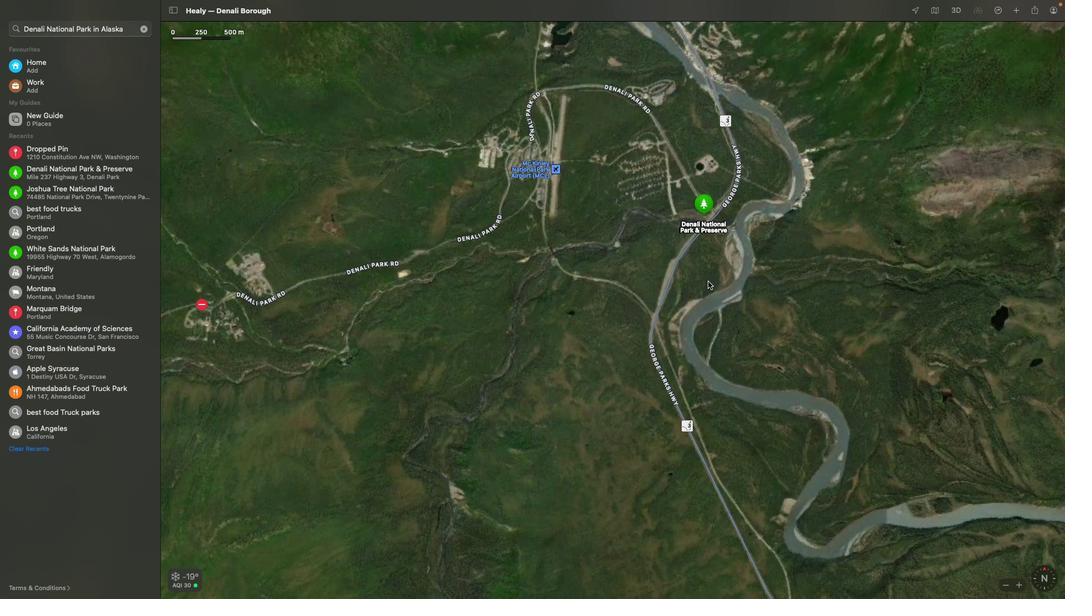 
Action: Mouse moved to (679, 314)
Screenshot: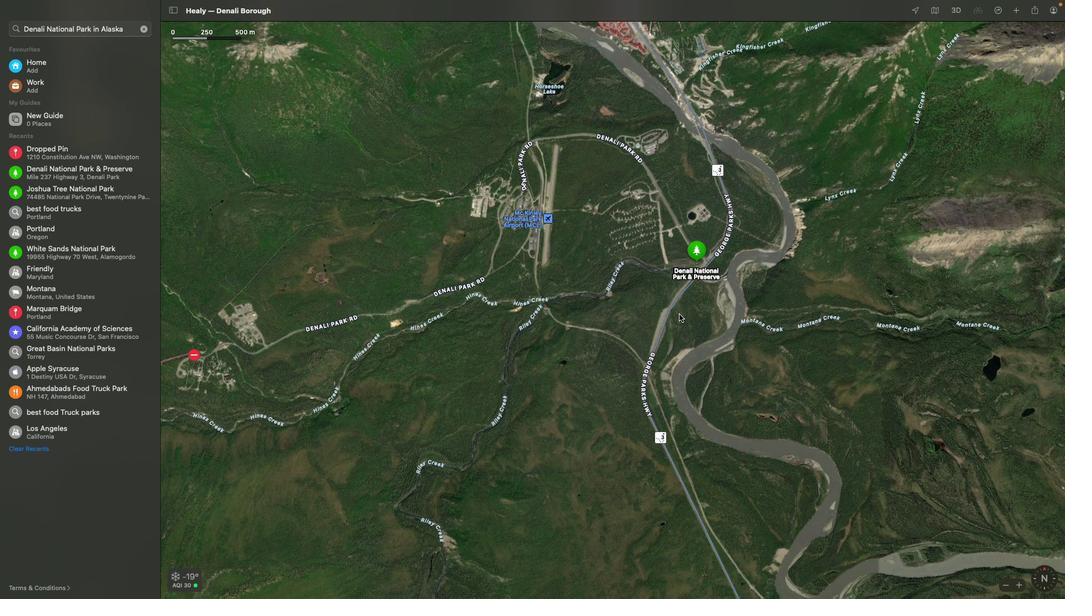 
Action: Mouse scrolled (679, 314) with delta (0, 0)
Screenshot: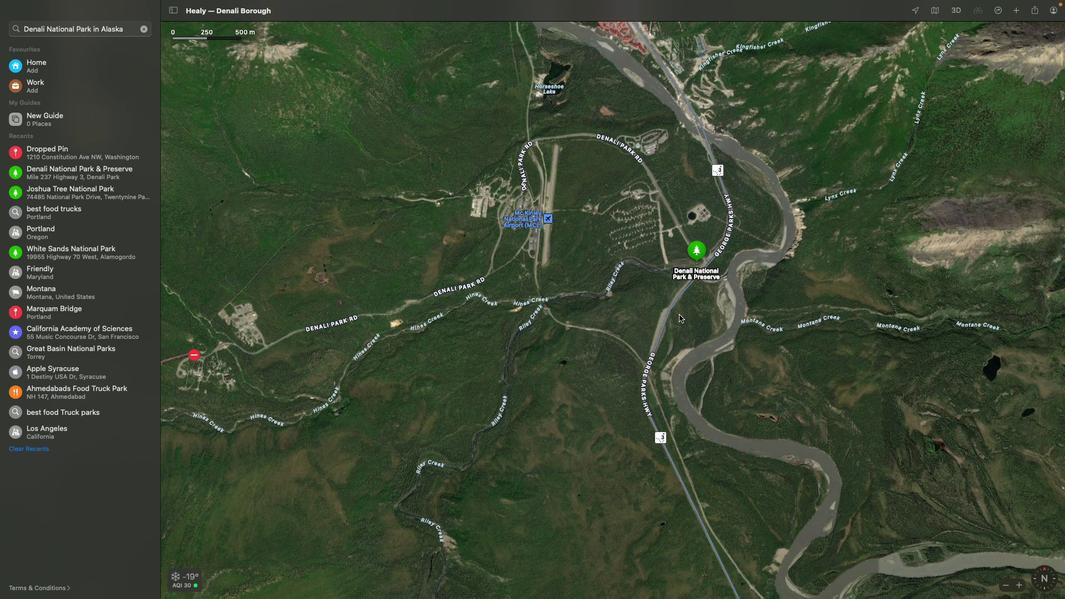
Action: Mouse scrolled (679, 314) with delta (0, 0)
Screenshot: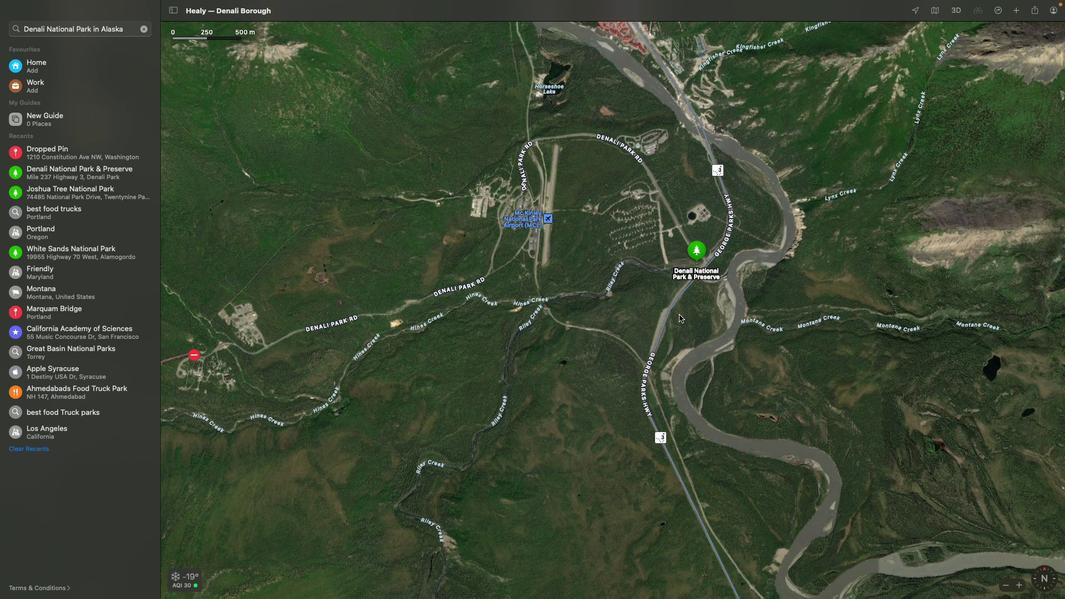 
Action: Mouse scrolled (679, 314) with delta (0, -1)
Screenshot: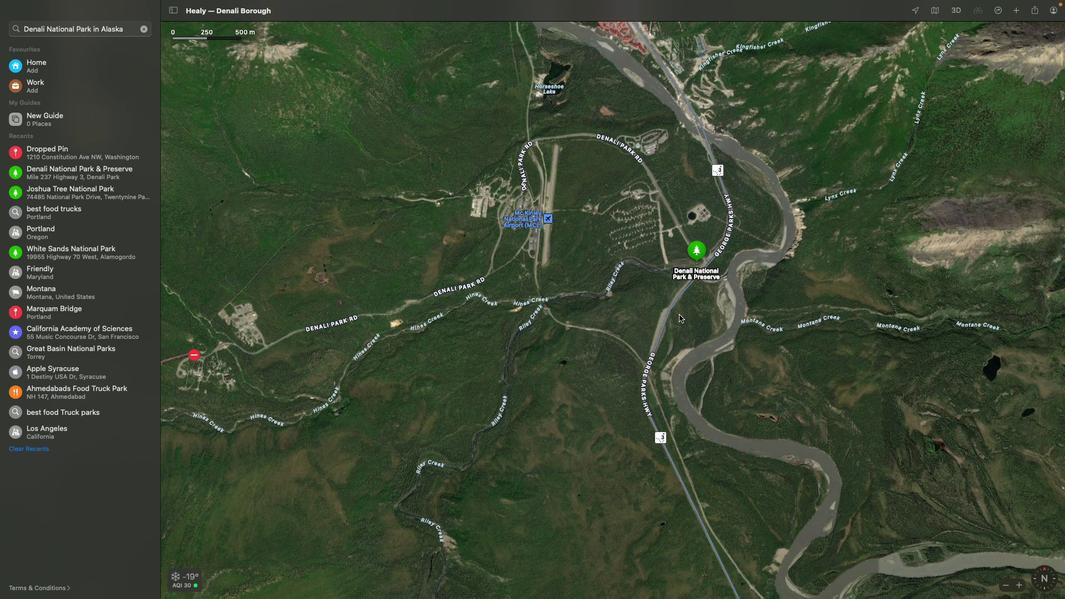 
Action: Mouse scrolled (679, 314) with delta (0, -2)
Screenshot: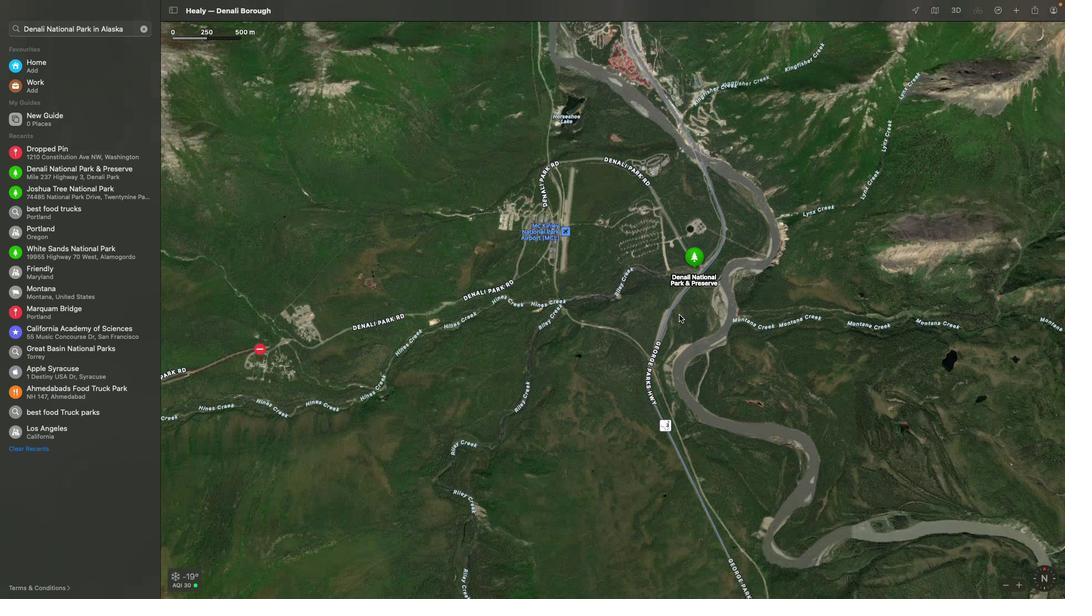 
Action: Mouse scrolled (679, 314) with delta (0, 0)
Screenshot: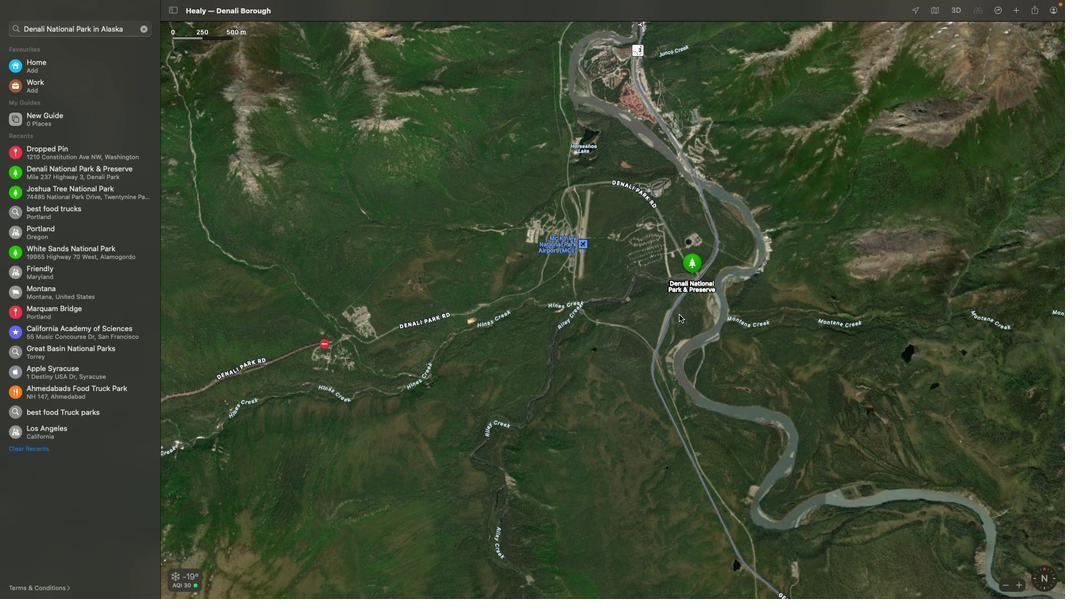
Action: Mouse scrolled (679, 314) with delta (0, 0)
Screenshot: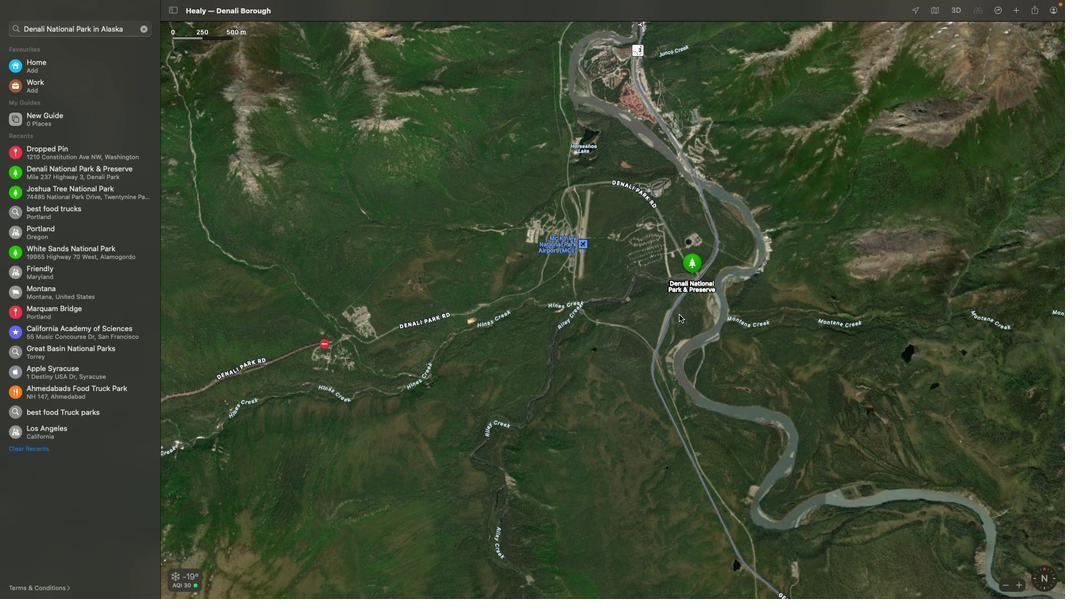 
Action: Mouse scrolled (679, 314) with delta (0, -1)
Screenshot: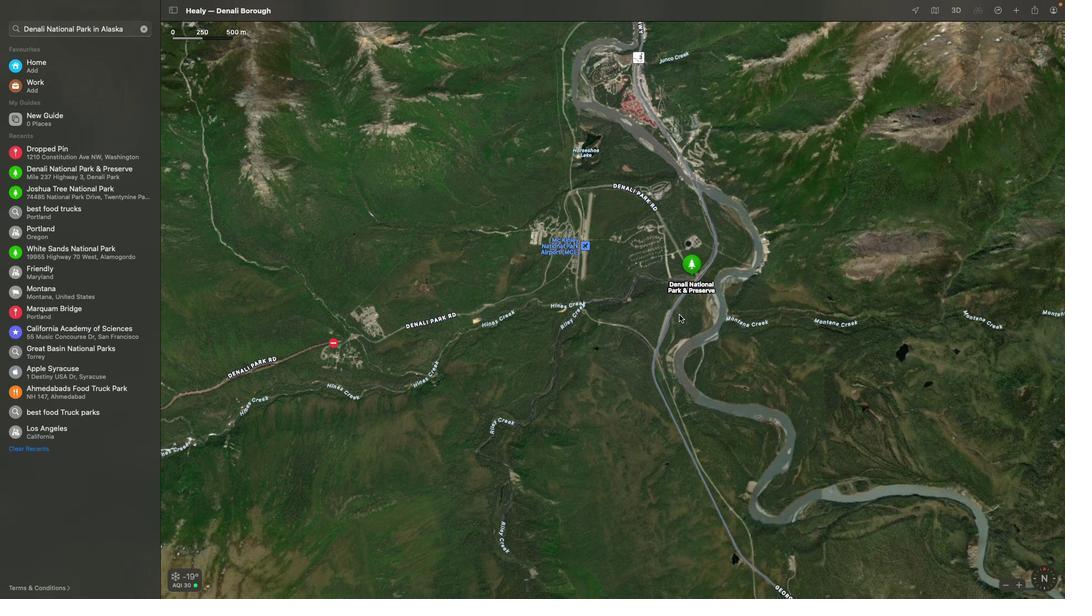 
Action: Mouse scrolled (679, 314) with delta (0, -2)
Screenshot: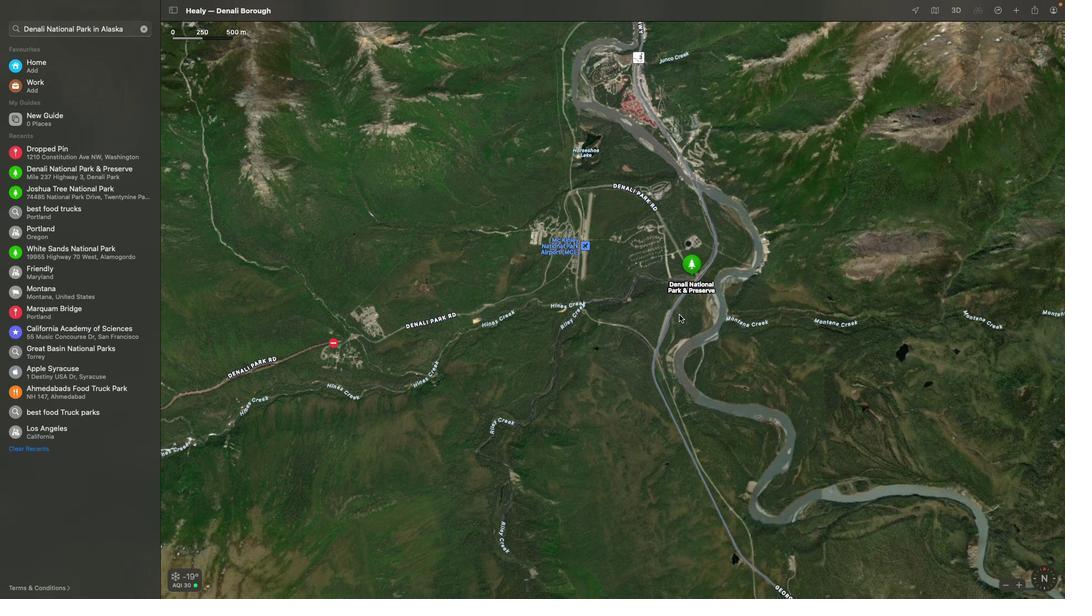 
